 Task: Send an email with the signature Devin Parker with the subject 'Quarterly report' and the message 'I would like to request a meeting to discuss this issue further.' from softage.1@softage.net to softage.2@softage.net,  softage.1@softage.net and softage.3@softage.net with CC to softage.4@softage.net with an attached document Vendor_agreement.pdf
Action: Key pressed n
Screenshot: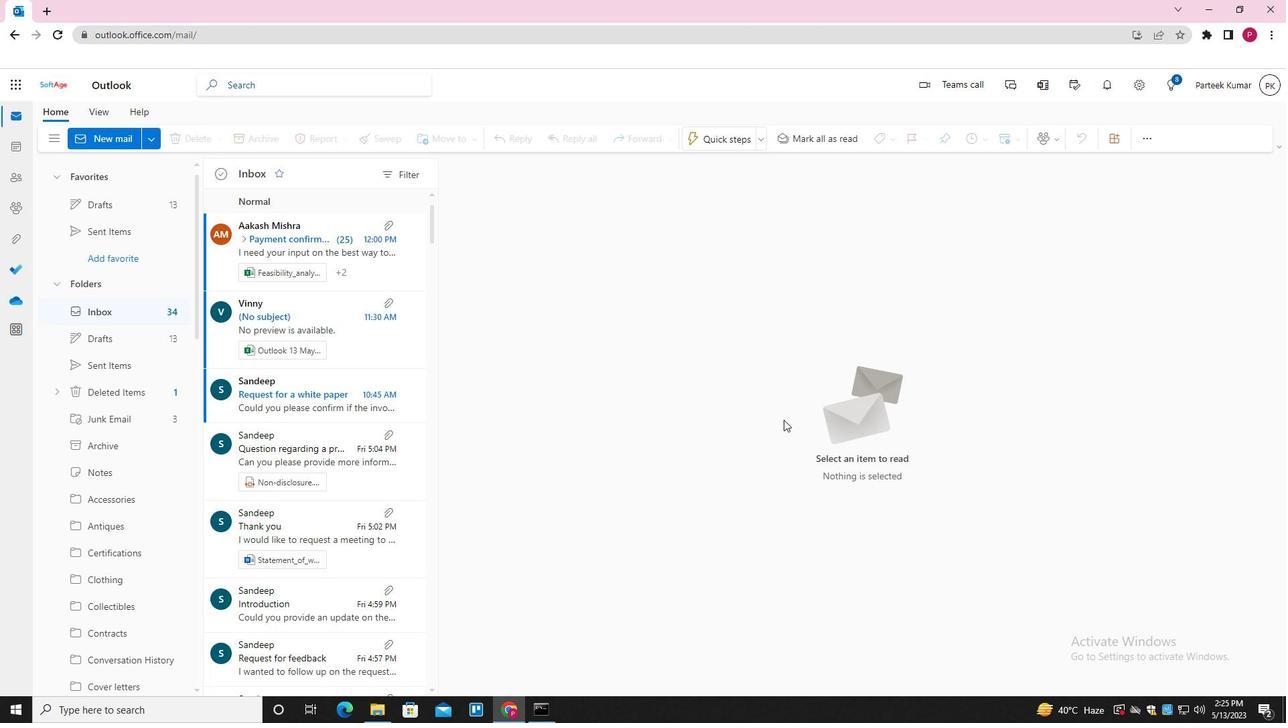 
Action: Mouse moved to (900, 142)
Screenshot: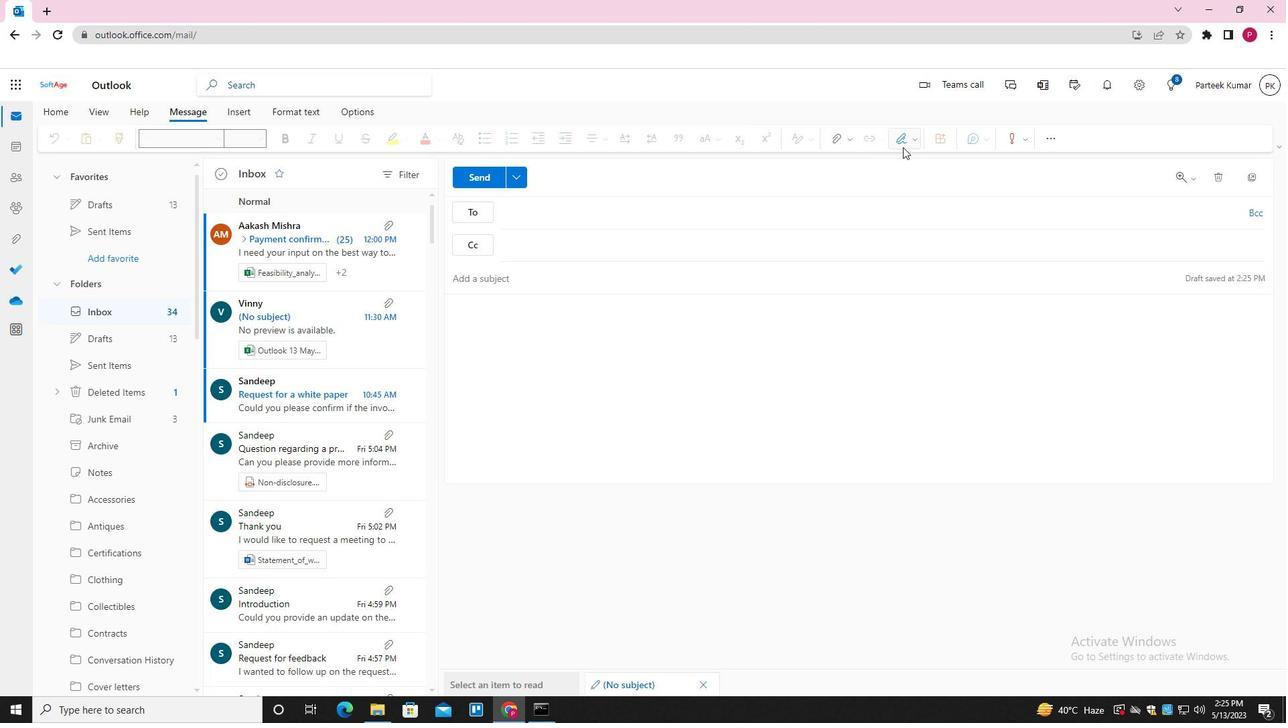 
Action: Mouse pressed left at (900, 142)
Screenshot: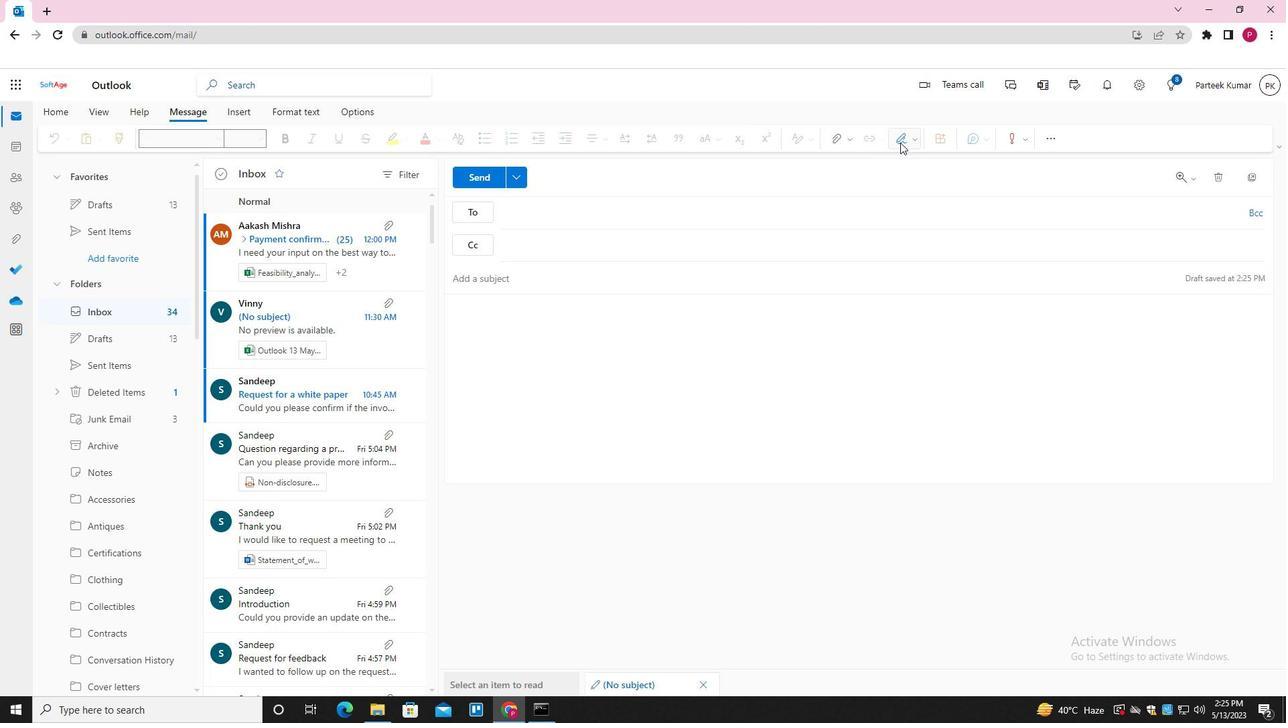 
Action: Mouse moved to (881, 194)
Screenshot: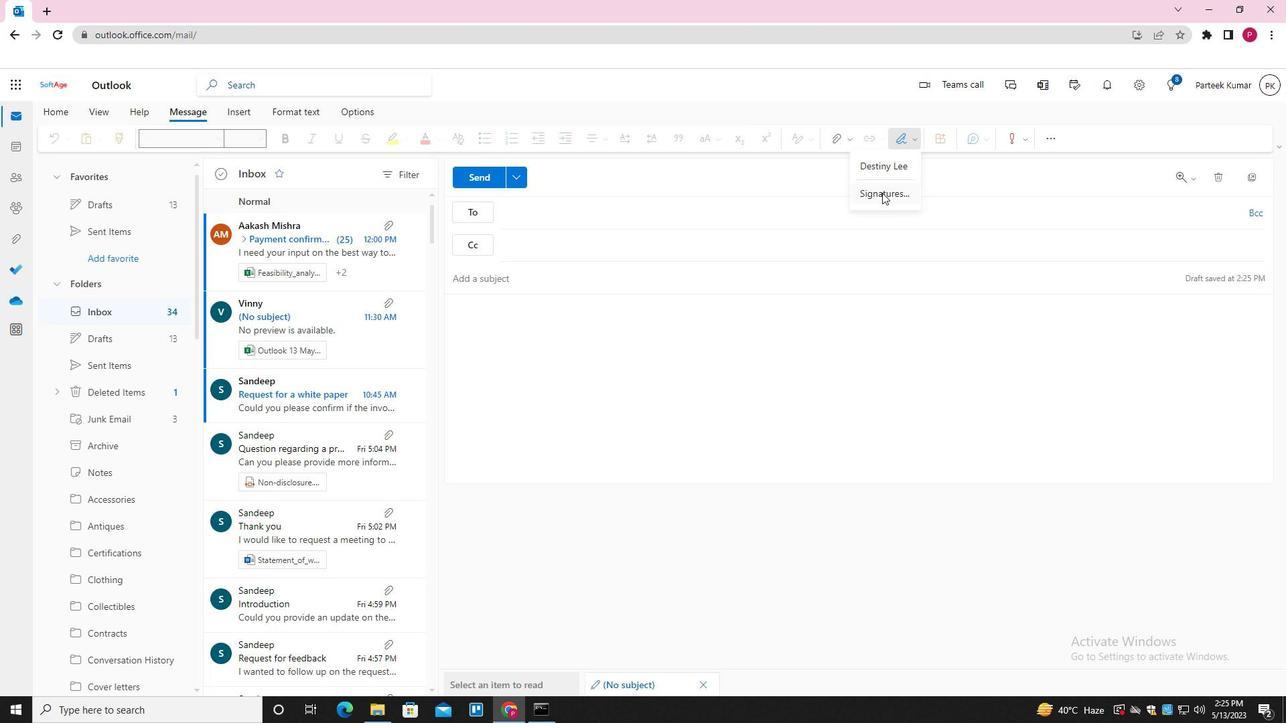
Action: Mouse pressed left at (881, 194)
Screenshot: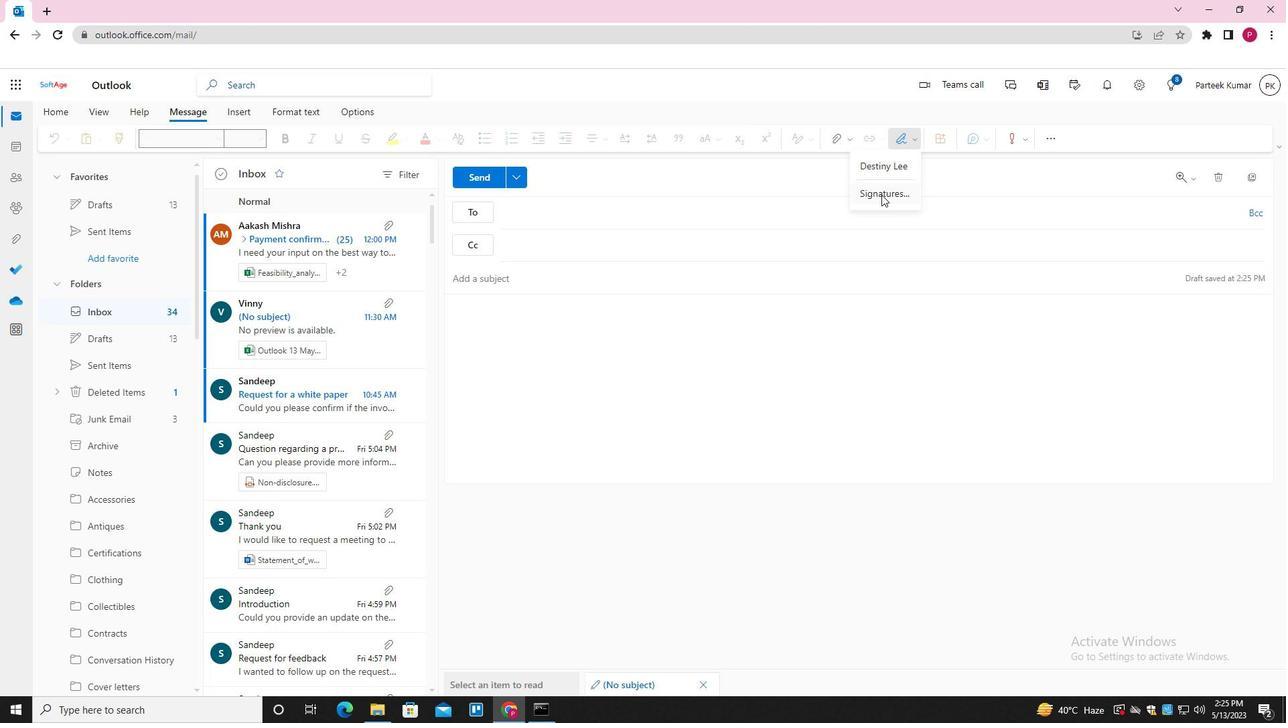 
Action: Mouse moved to (903, 246)
Screenshot: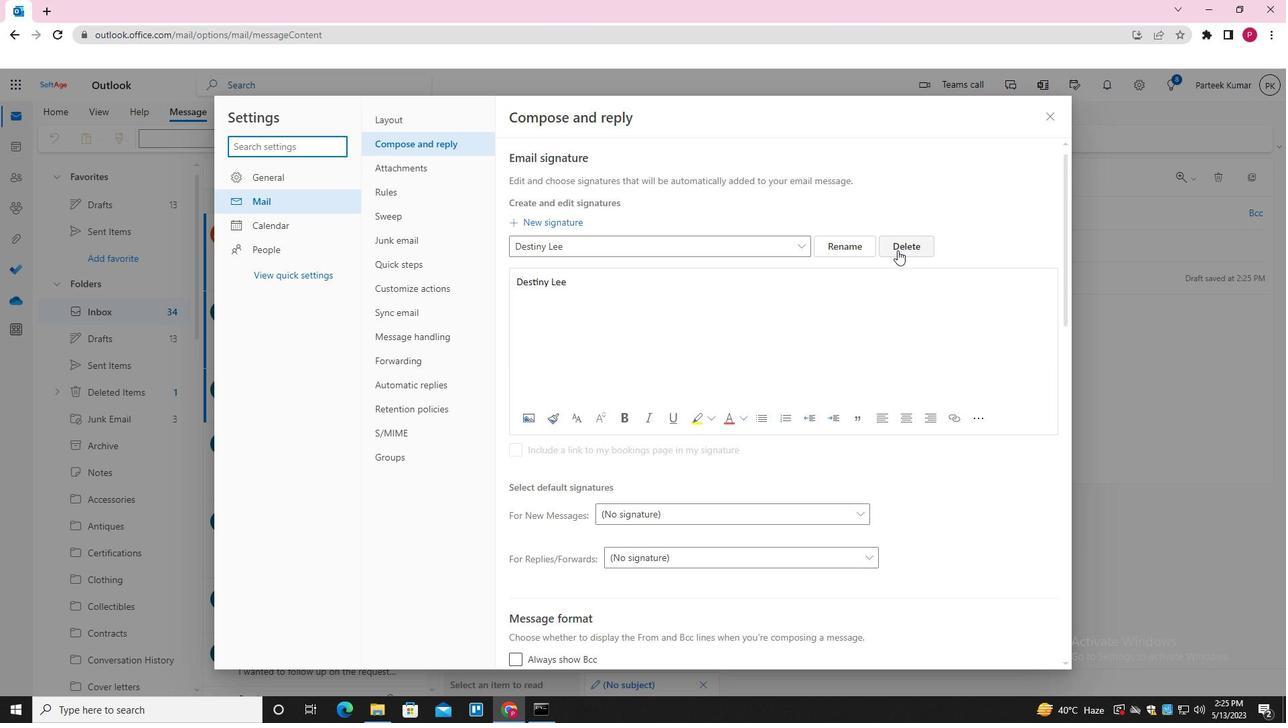 
Action: Mouse pressed left at (903, 246)
Screenshot: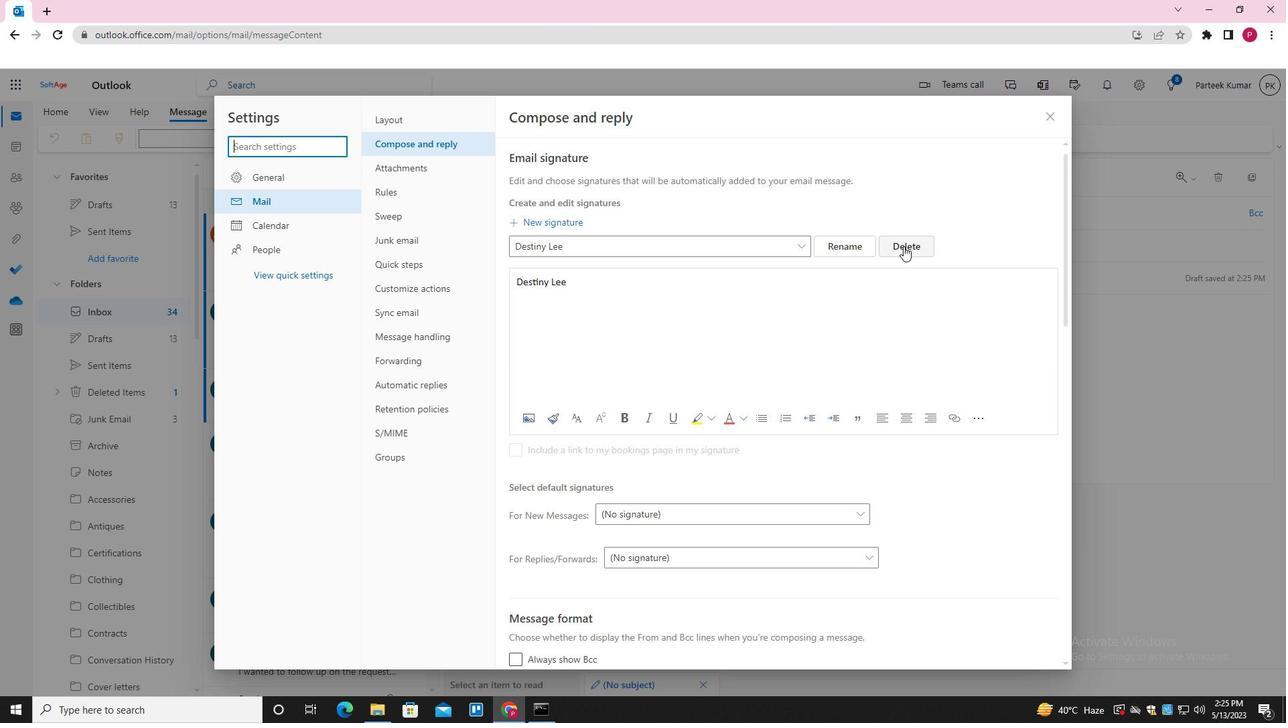 
Action: Mouse moved to (826, 239)
Screenshot: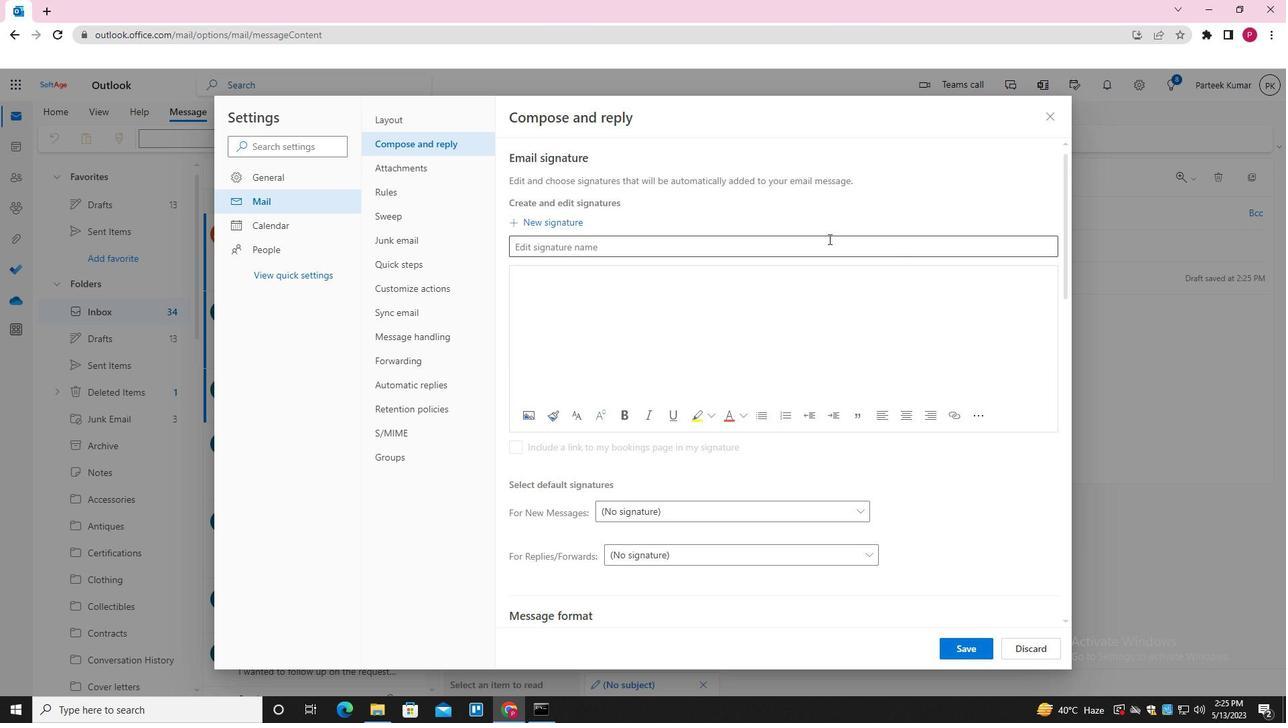 
Action: Mouse pressed left at (826, 239)
Screenshot: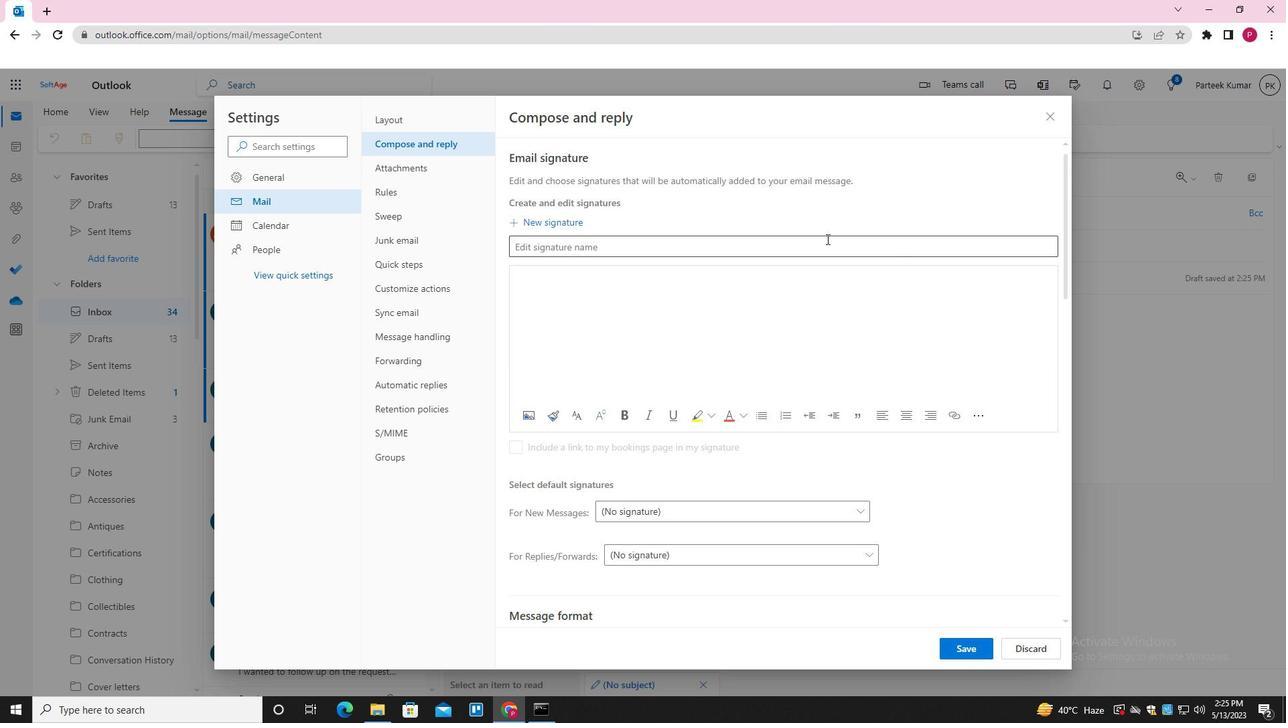 
Action: Key pressed <Key.shift>DEVIN<Key.space><Key.shift>PARKER<Key.tab><Key.shift>DEVIN<Key.space><Key.shift_r>PARKER
Screenshot: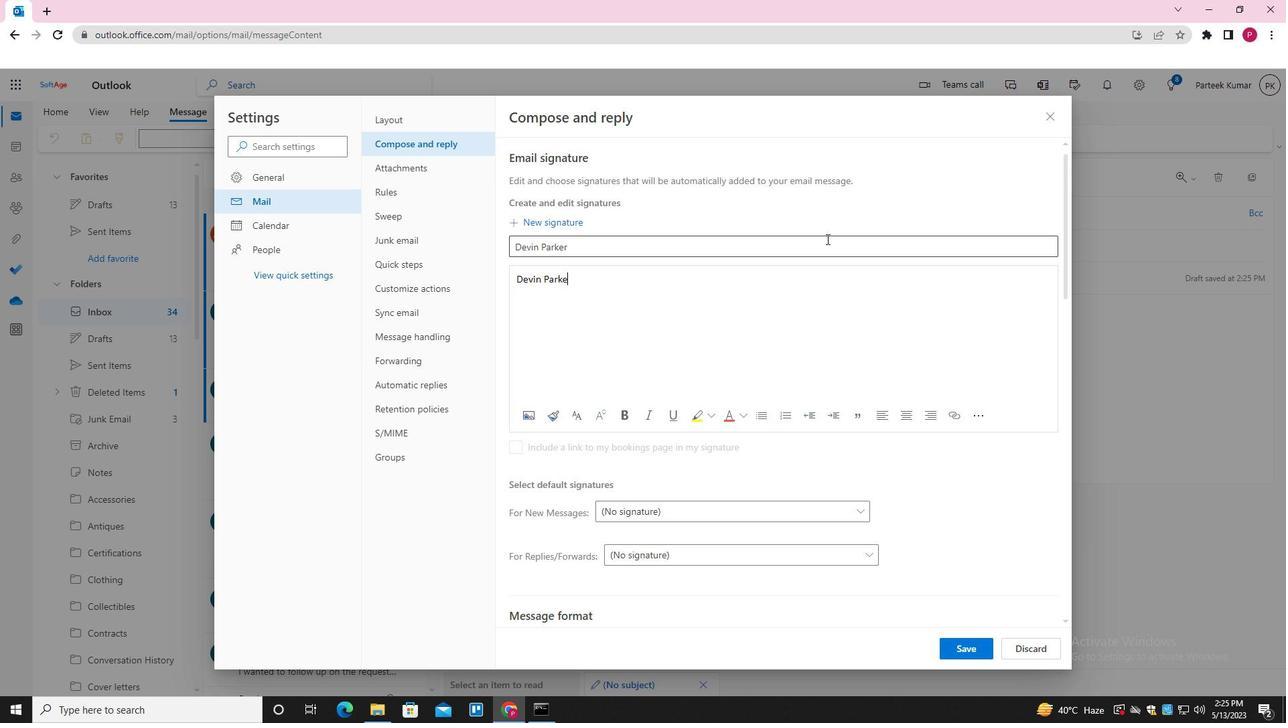 
Action: Mouse moved to (968, 652)
Screenshot: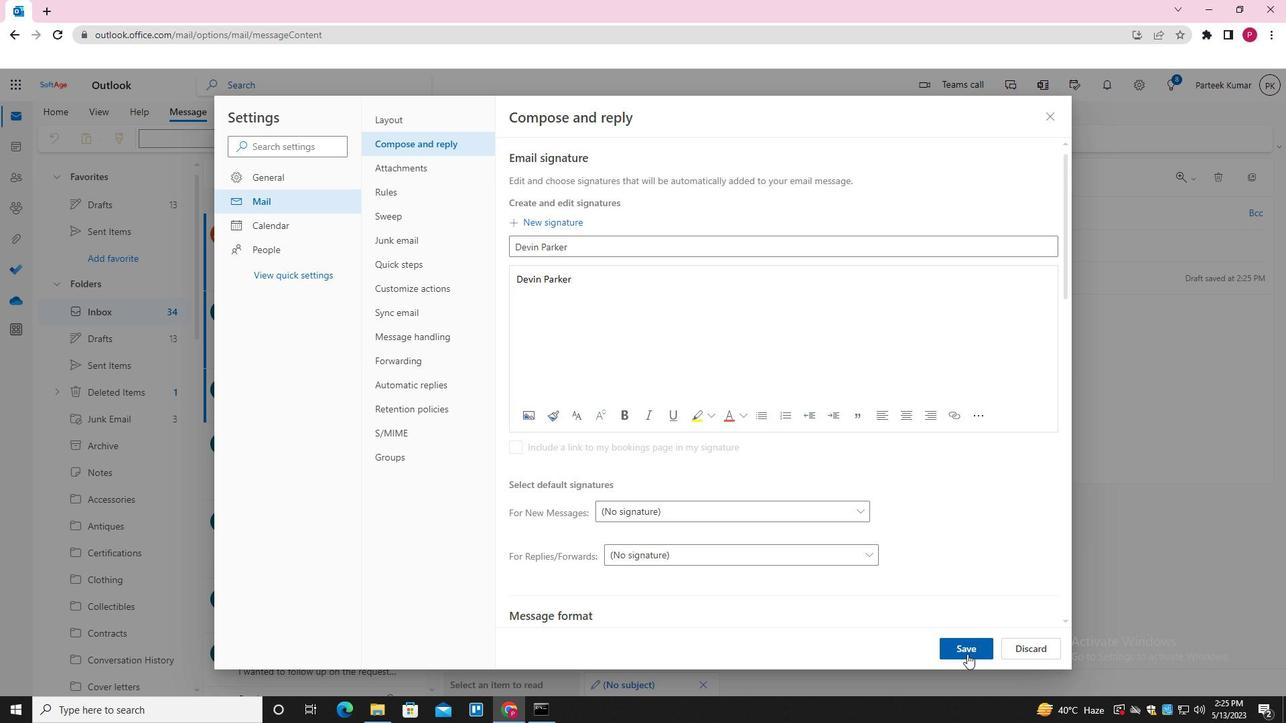 
Action: Mouse pressed left at (968, 652)
Screenshot: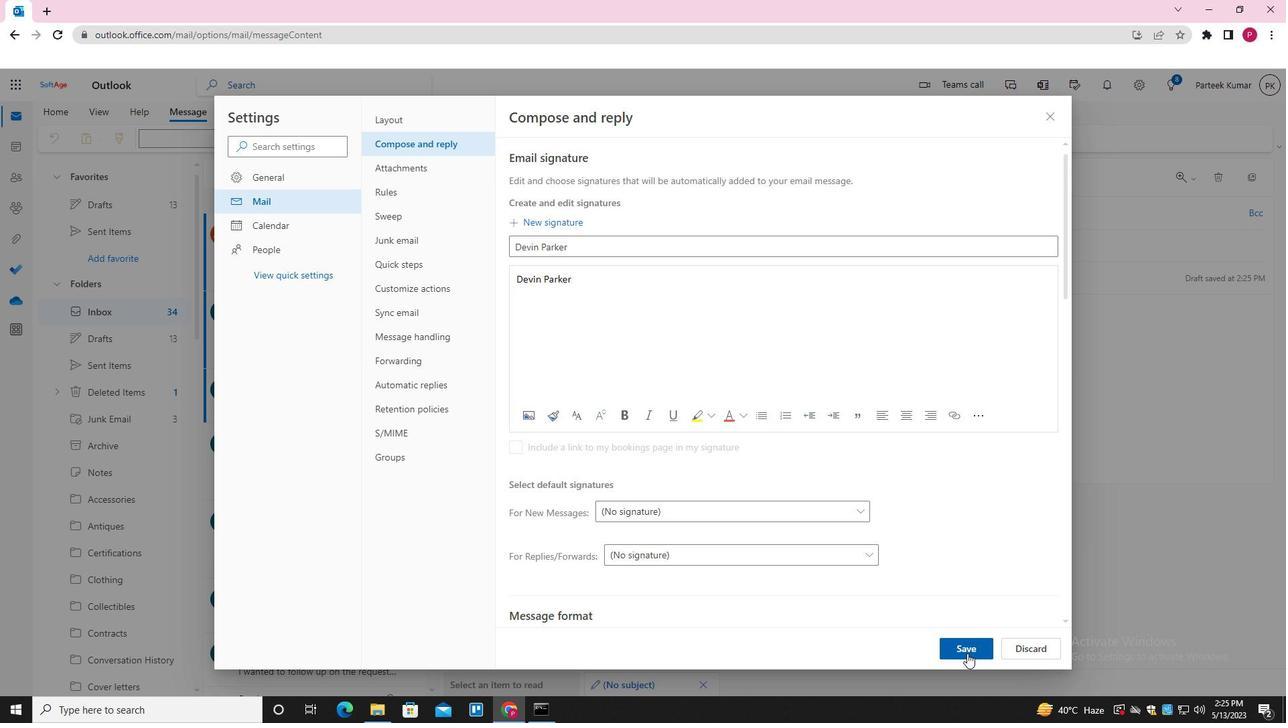 
Action: Mouse moved to (1046, 119)
Screenshot: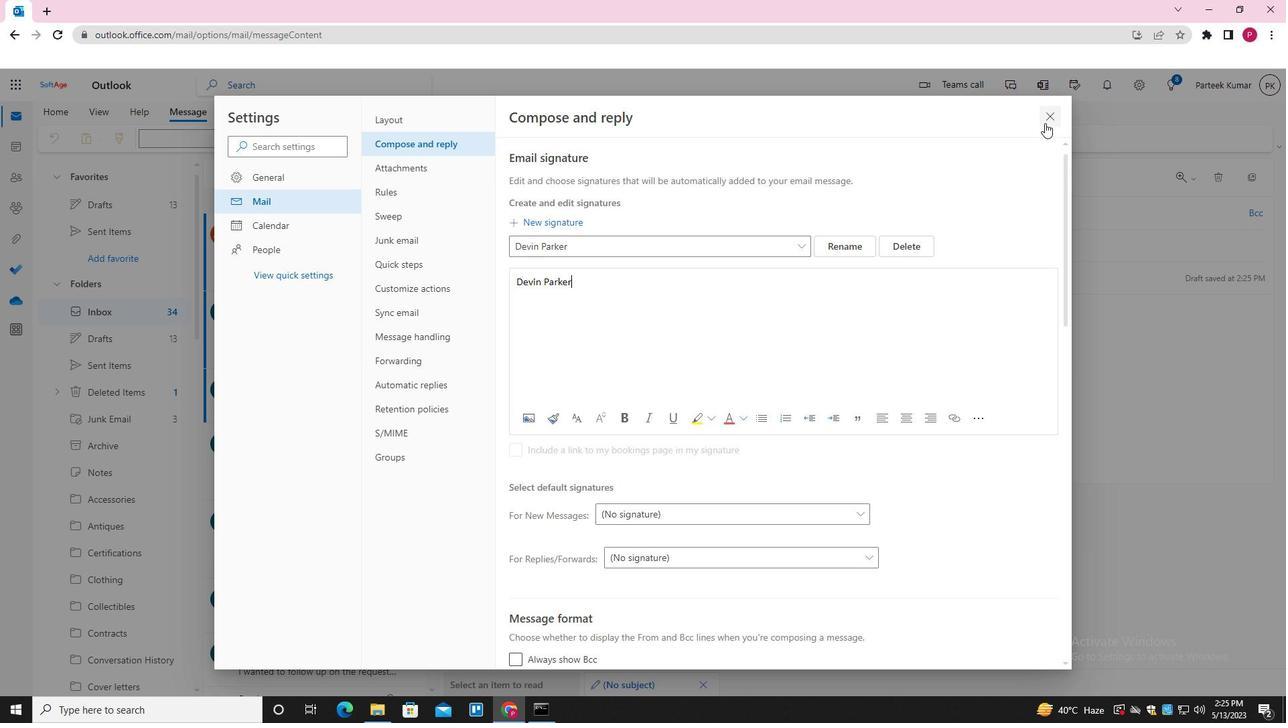 
Action: Mouse pressed left at (1046, 119)
Screenshot: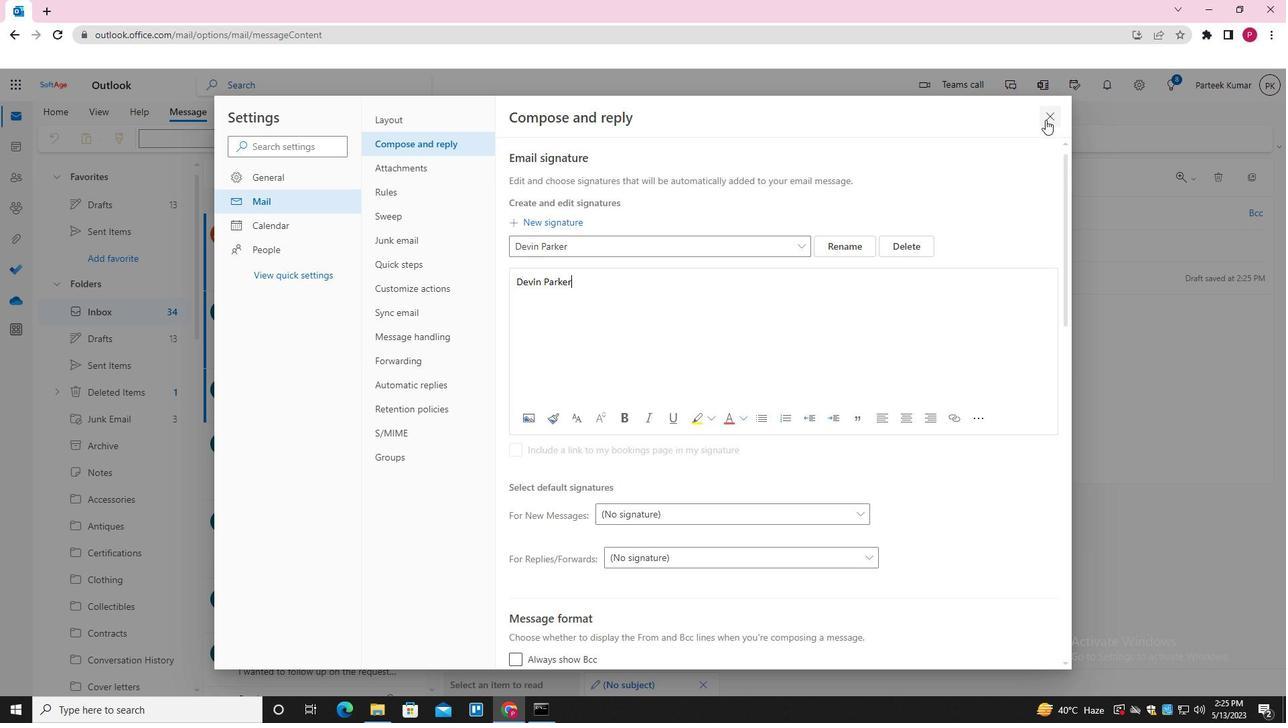 
Action: Mouse moved to (903, 142)
Screenshot: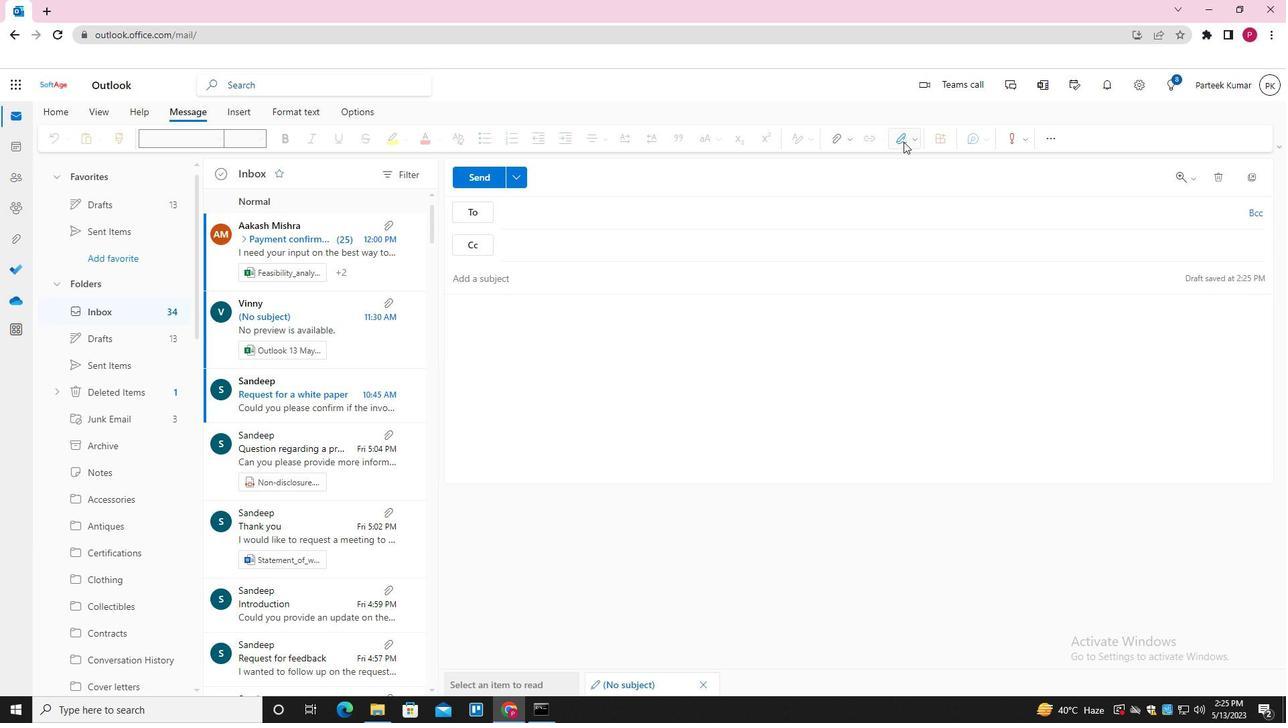 
Action: Mouse pressed left at (903, 142)
Screenshot: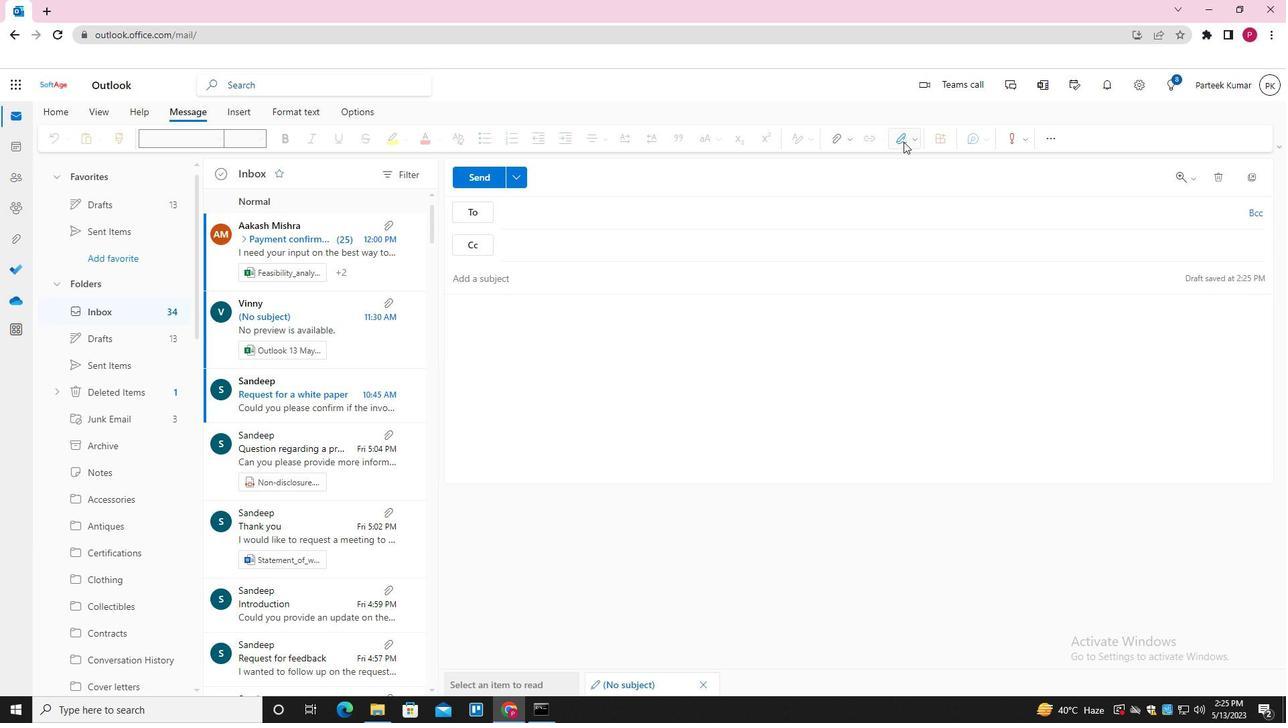 
Action: Mouse moved to (887, 166)
Screenshot: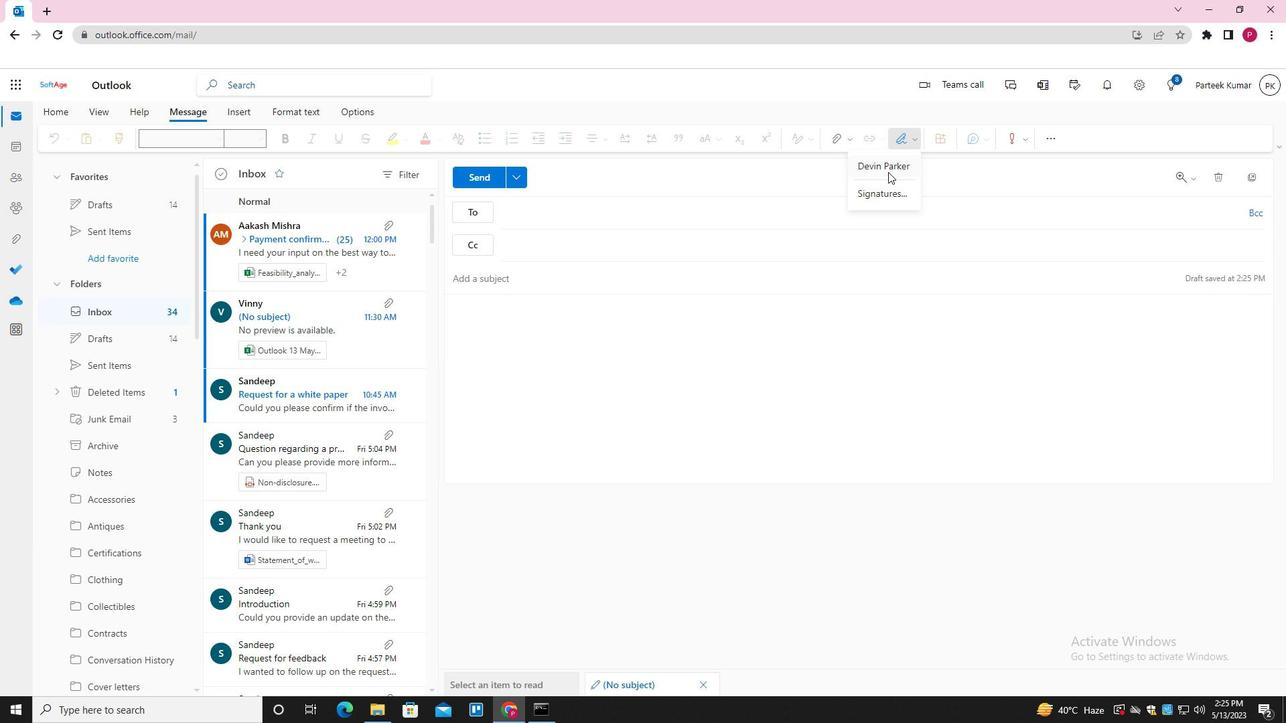 
Action: Mouse pressed left at (887, 166)
Screenshot: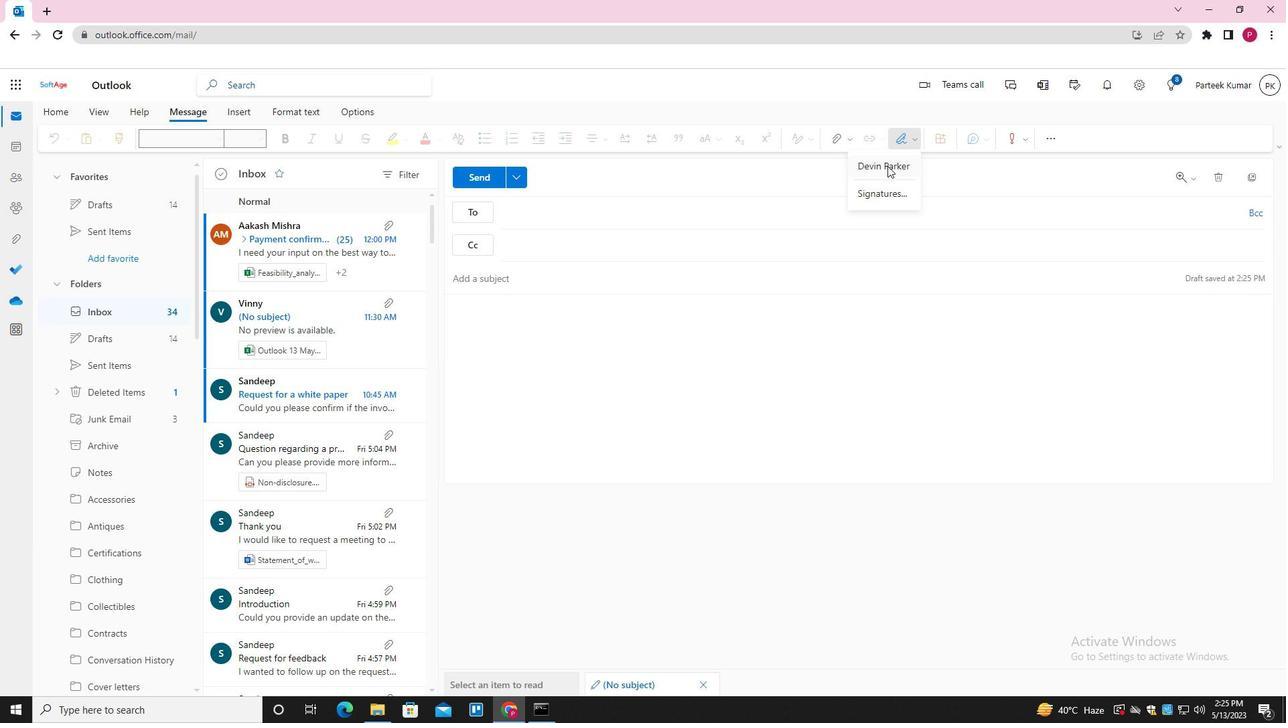 
Action: Mouse moved to (635, 273)
Screenshot: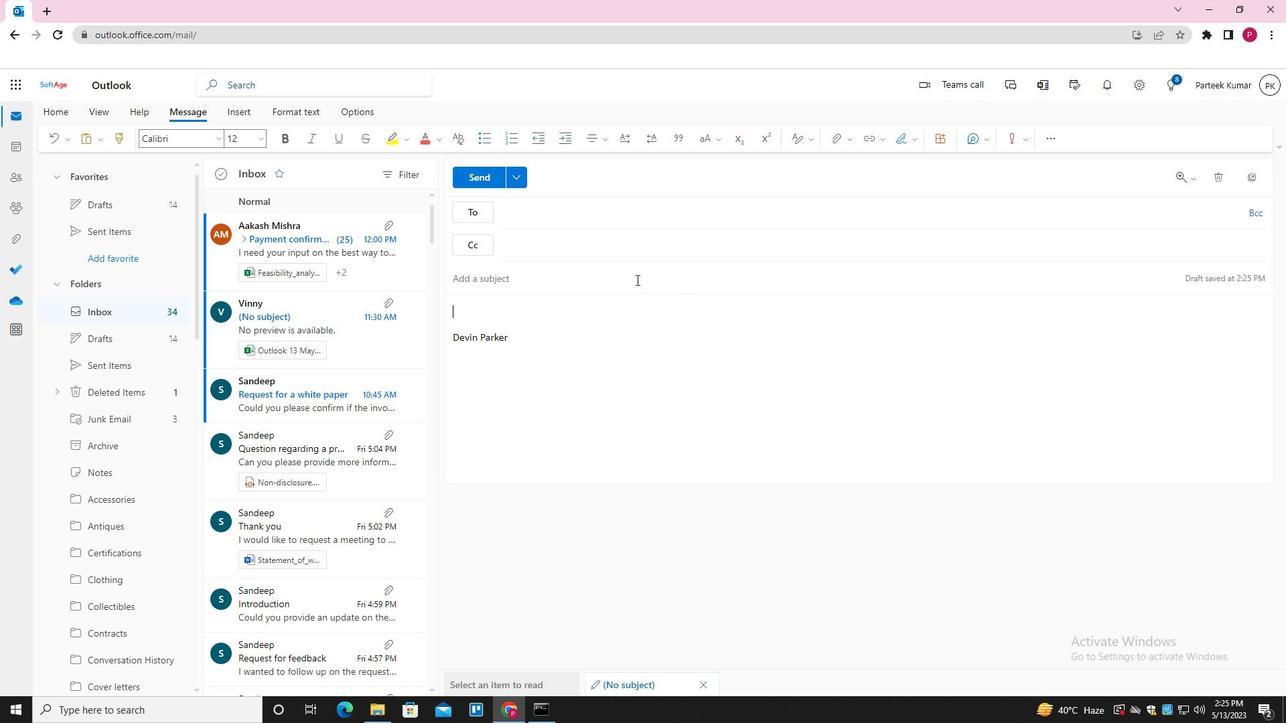 
Action: Mouse pressed left at (635, 273)
Screenshot: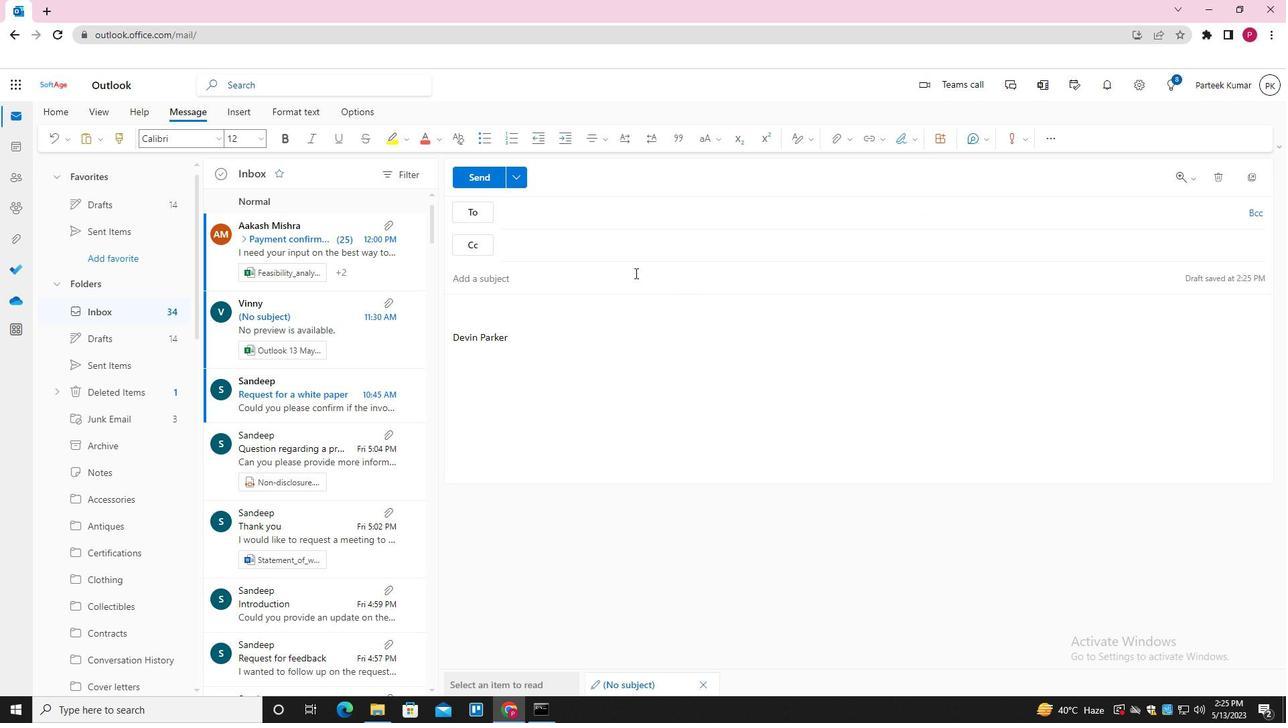 
Action: Mouse moved to (651, 253)
Screenshot: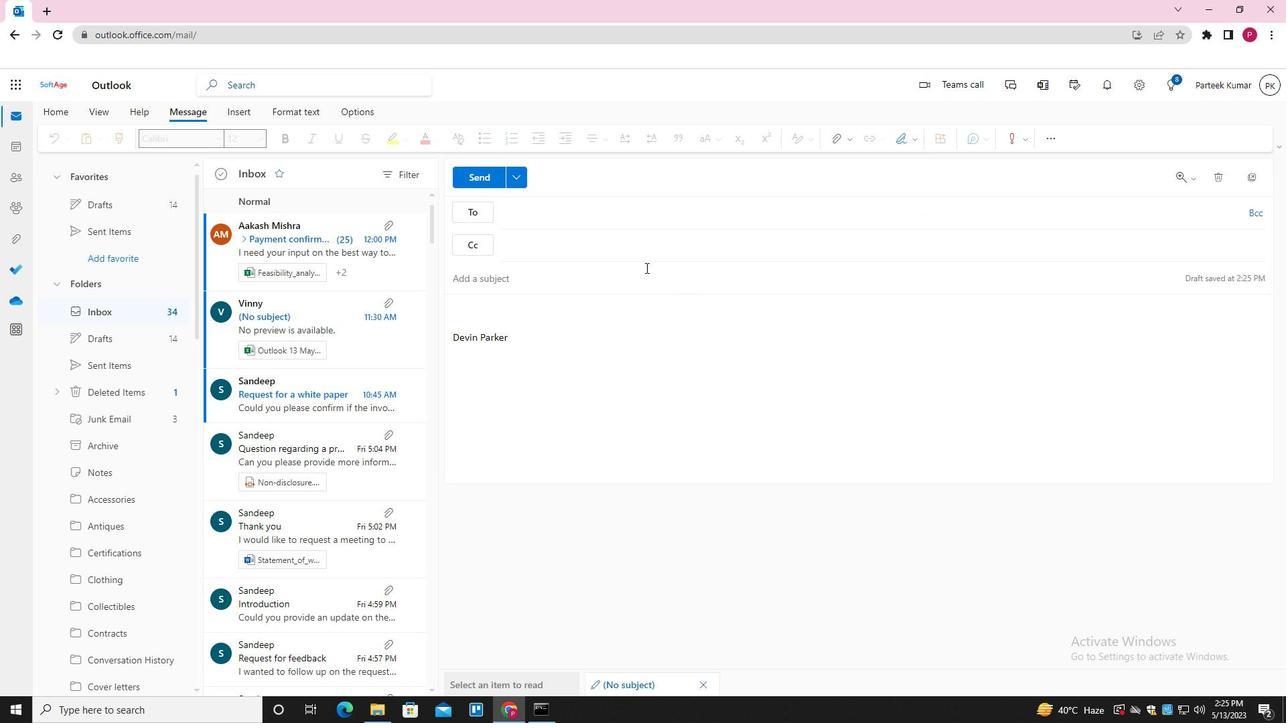 
Action: Key pressed <Key.shift>QUARTERLY<Key.space>REPORT
Screenshot: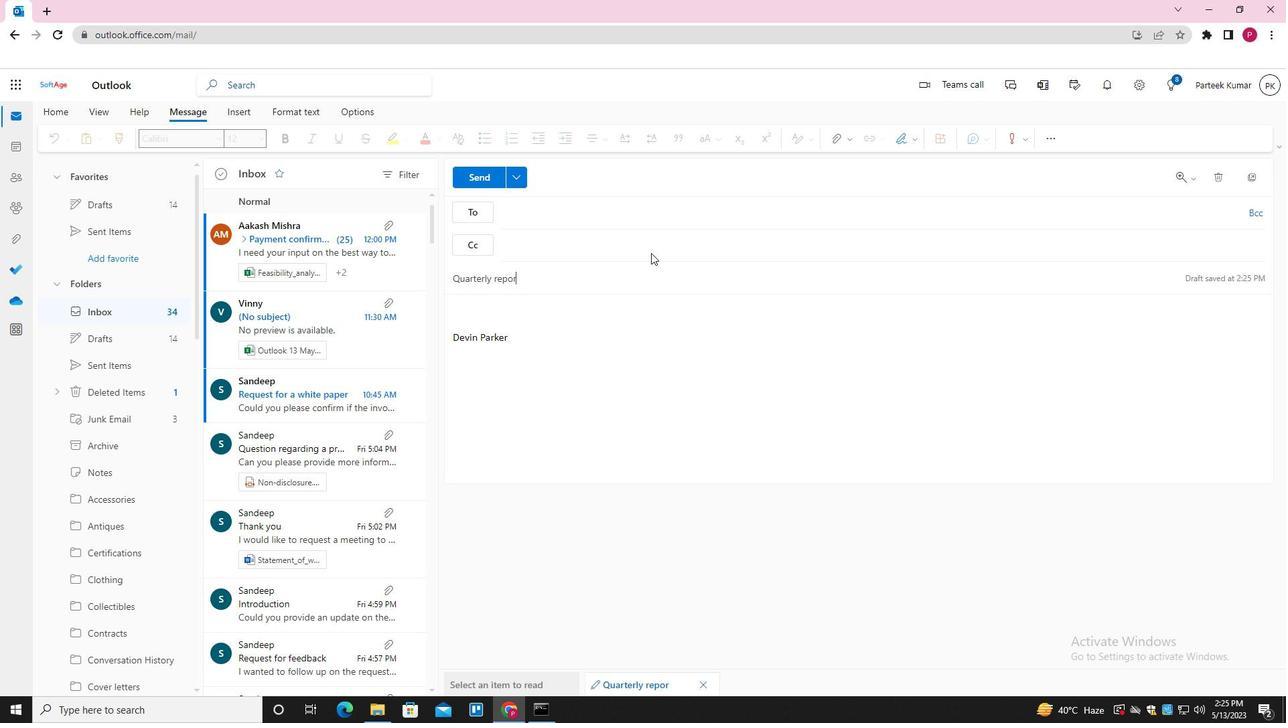 
Action: Mouse moved to (755, 282)
Screenshot: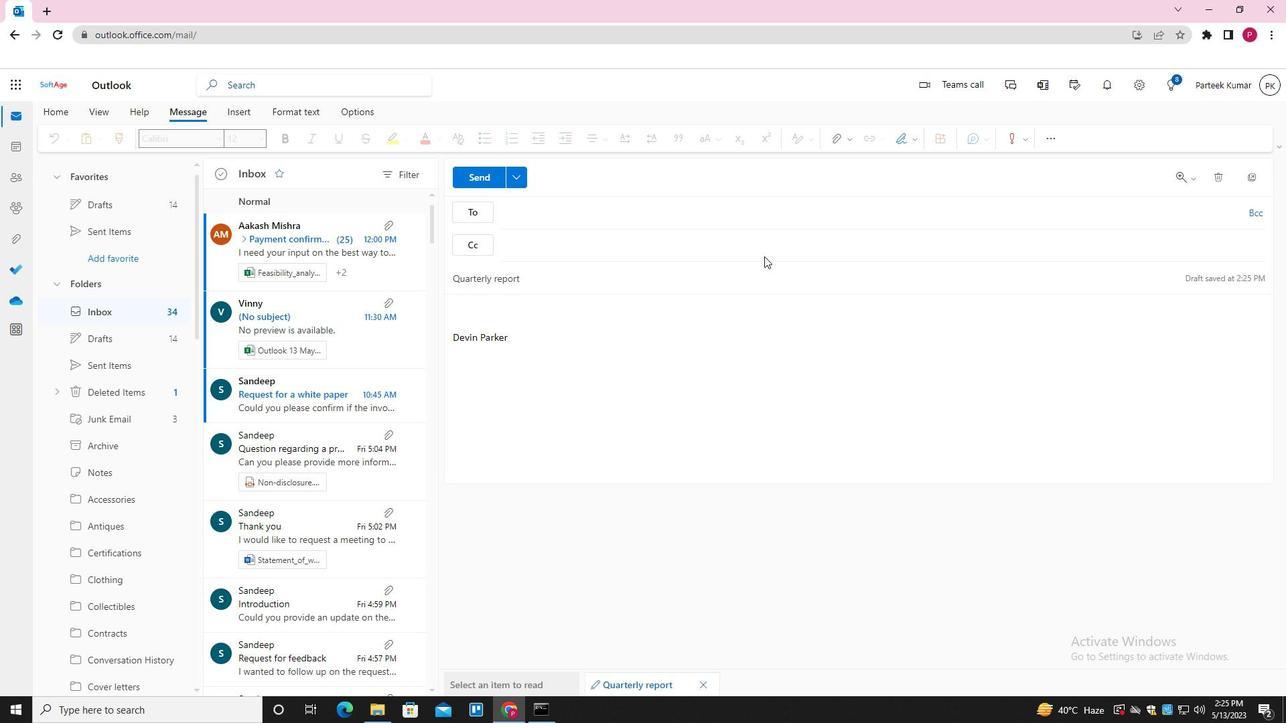 
Action: Key pressed <Key.tab><Key.shift_r>I<Key.space>WOULD<Key.space>LIKE<Key.space>TO<Key.space>REQUEST<Key.space>A<Key.space>MEETING<Key.space>TO<Key.space>DISCUSS<Key.space>THIS<Key.space>ISSUE<Key.space>FURTHER
Screenshot: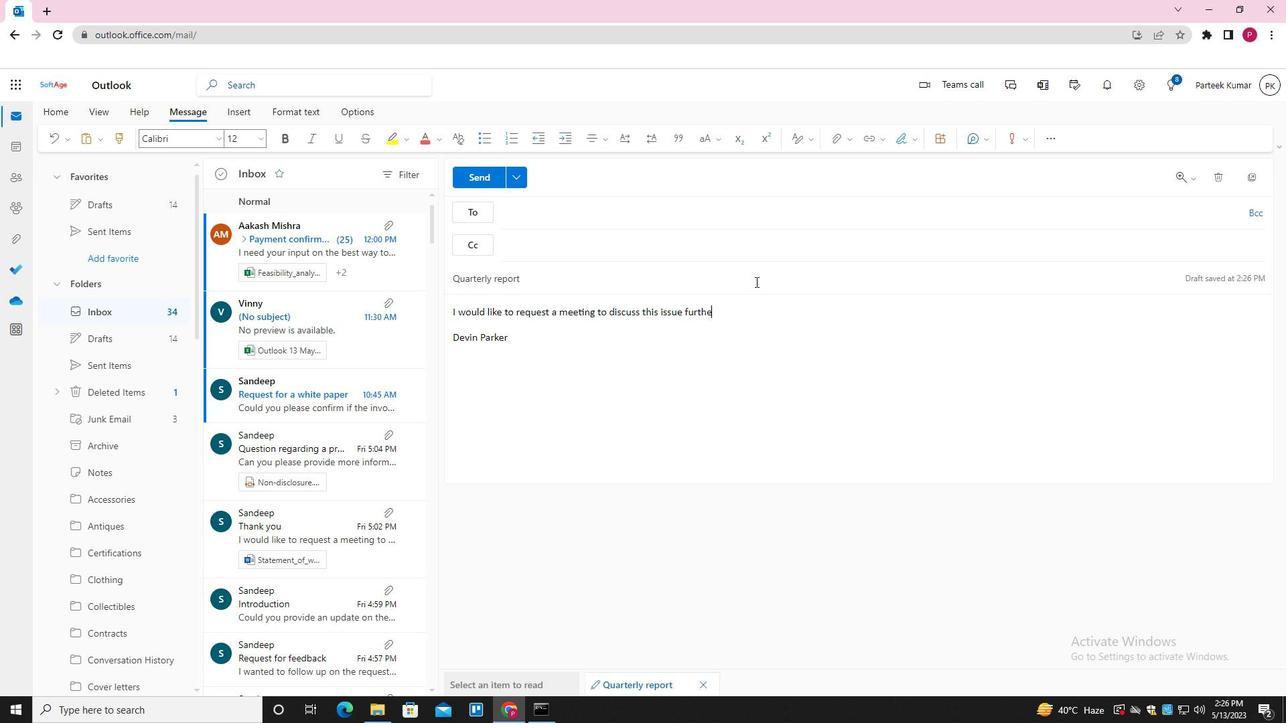 
Action: Mouse moved to (612, 210)
Screenshot: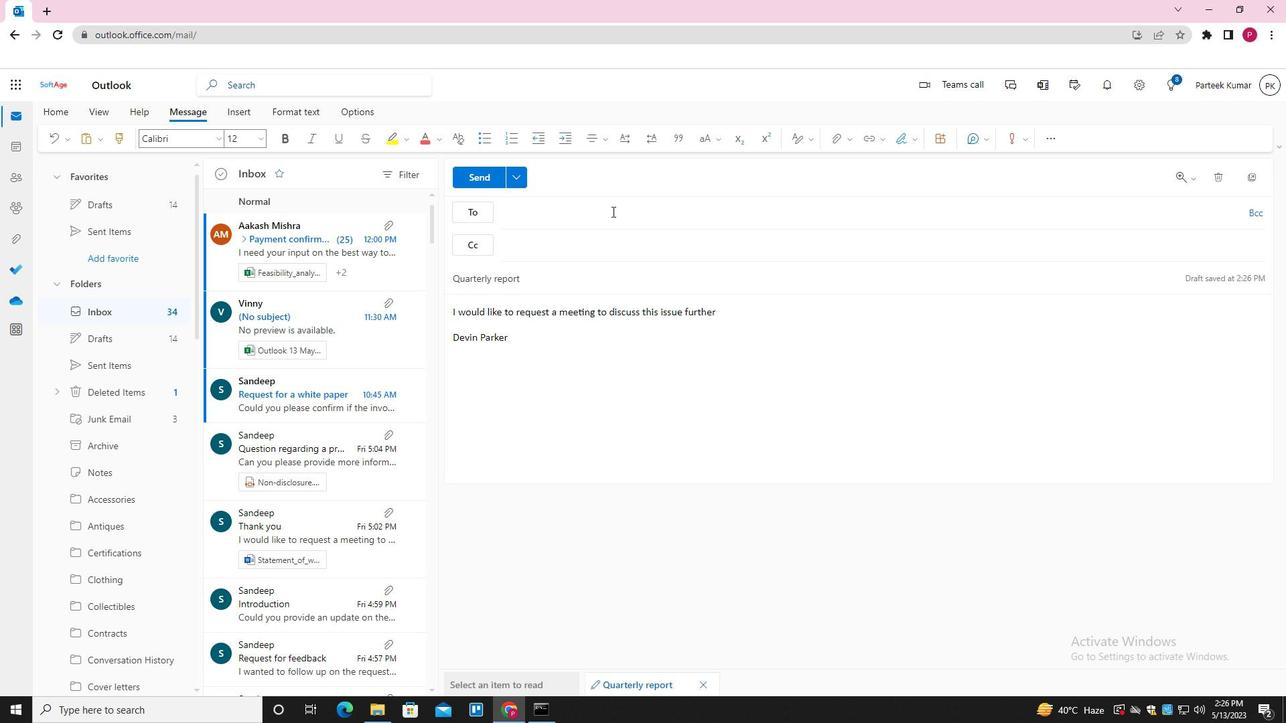 
Action: Mouse pressed left at (612, 210)
Screenshot: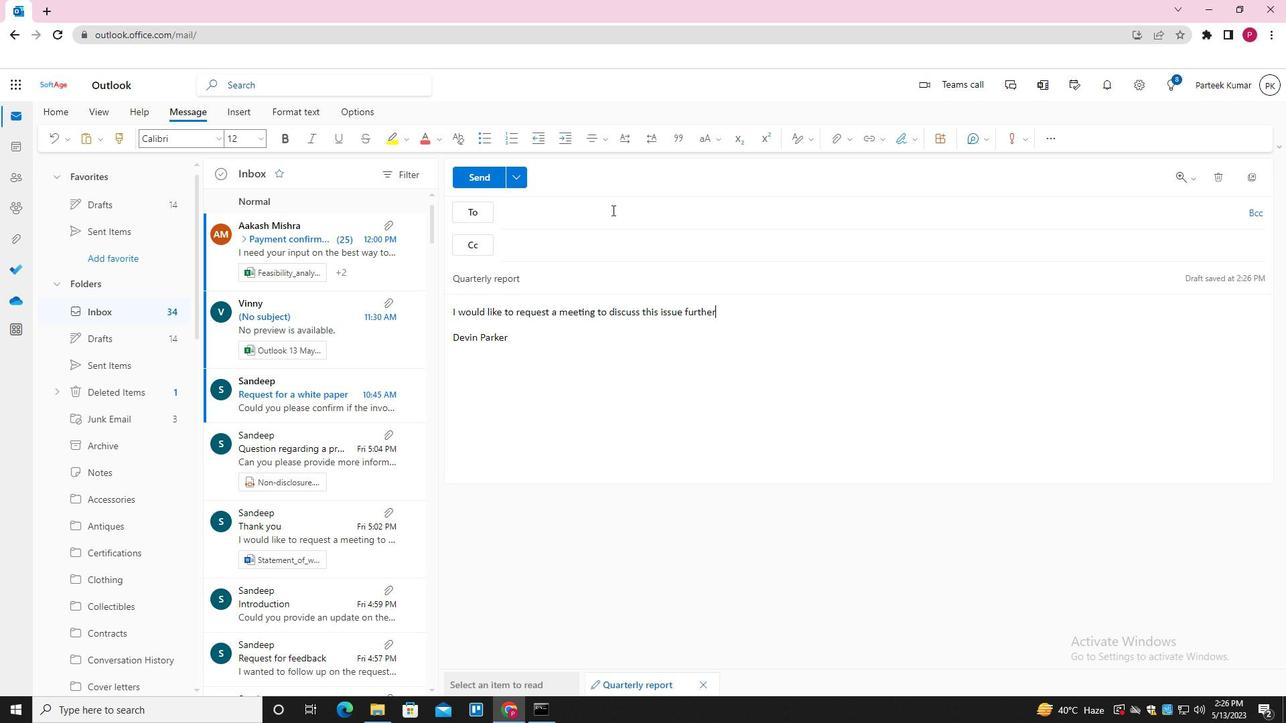 
Action: Key pressed SOFTAGE.2<Key.shift>@SOG<Key.backspace>FTAGE.NET<Key.enter>SOFTAGE.1<Key.shift>@SOFTAGE,<Key.backspace>SOFTAGE.1<Key.shift>@SOFTAGE.NET<Key.enter>SOFTAGE.3<Key.shift>@SOFTAGE.NET<Key.enter><Key.tab>SOFTAGE.4<Key.shift>@SOFTAGE.NET<Key.enter>
Screenshot: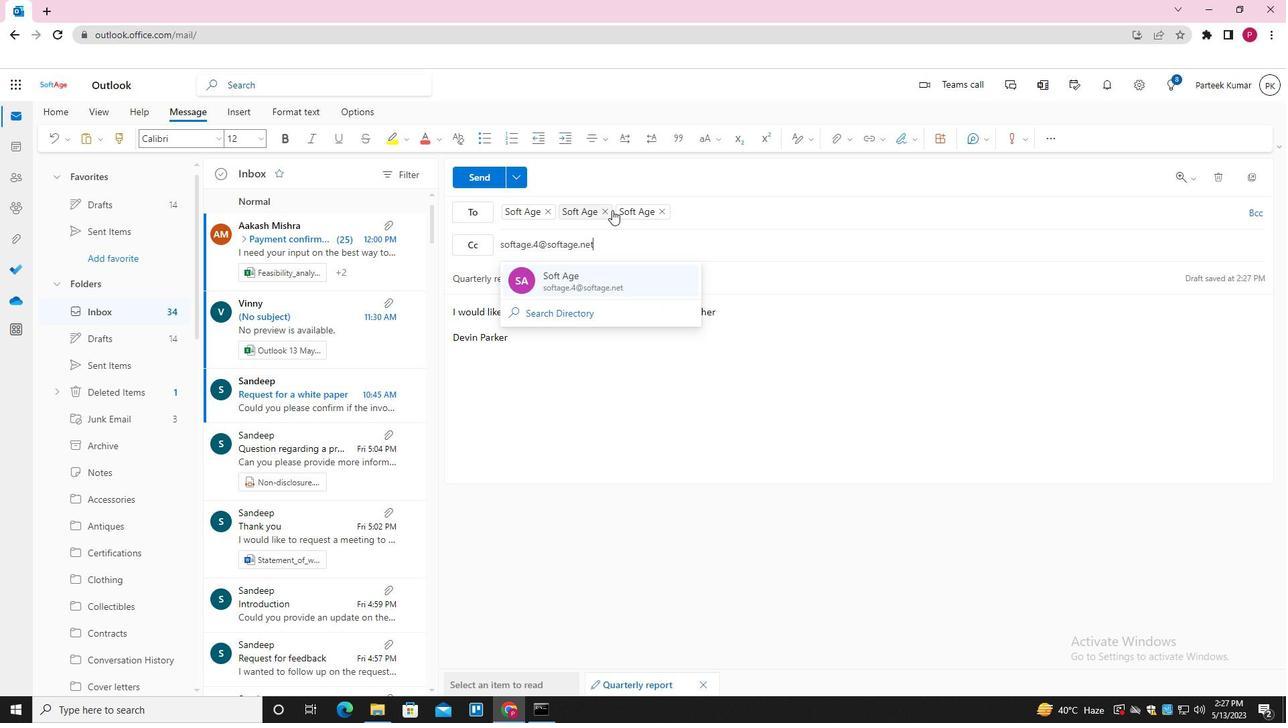 
Action: Mouse moved to (835, 132)
Screenshot: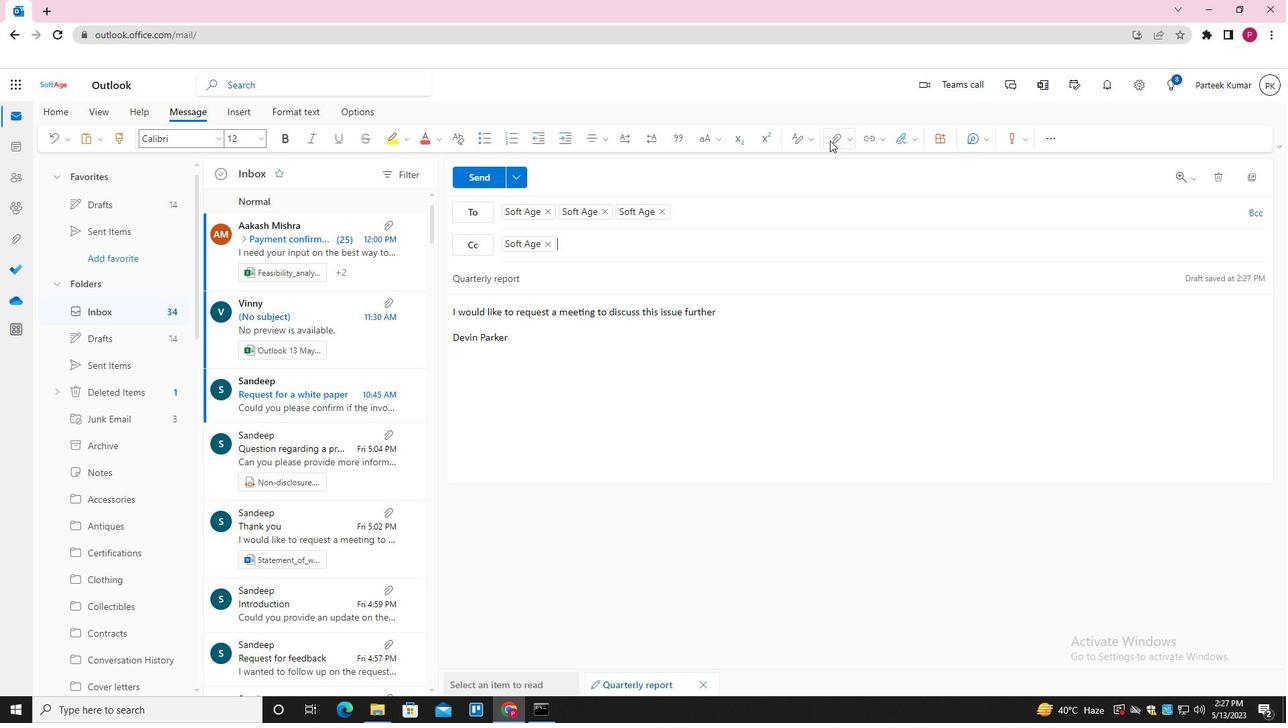 
Action: Mouse pressed left at (835, 132)
Screenshot: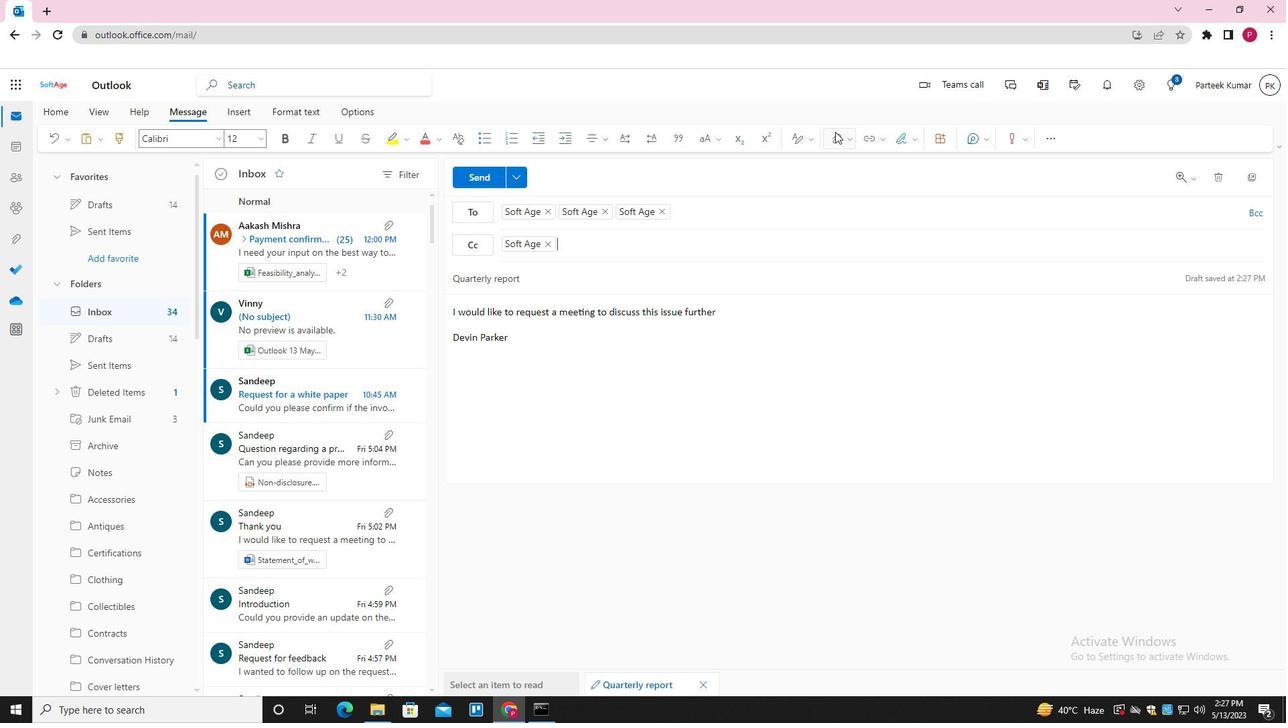 
Action: Mouse moved to (809, 162)
Screenshot: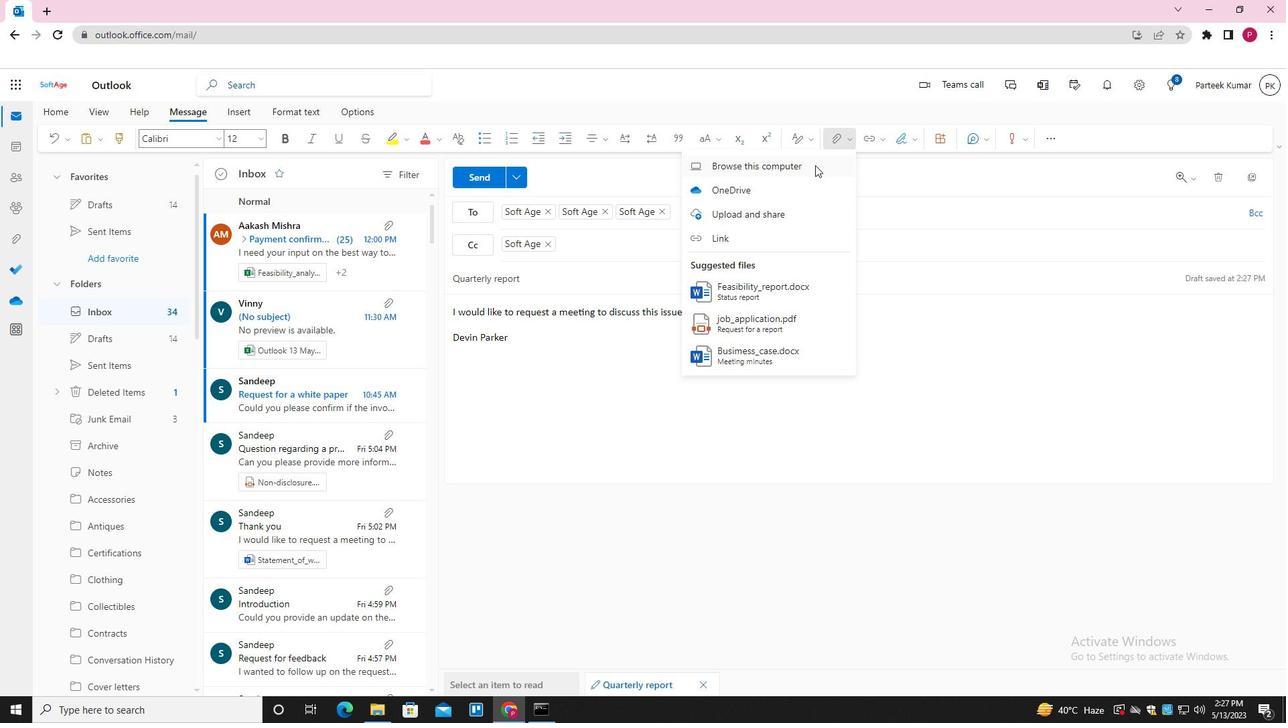 
Action: Mouse pressed left at (809, 162)
Screenshot: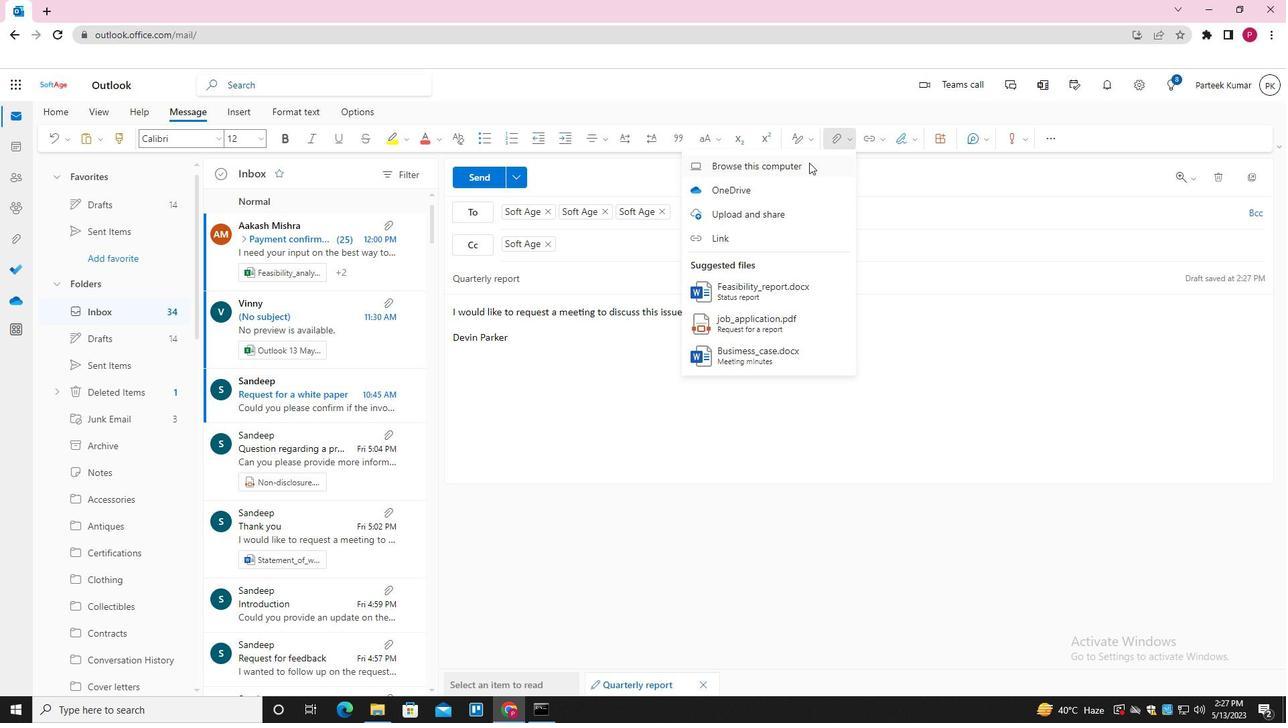 
Action: Mouse moved to (288, 108)
Screenshot: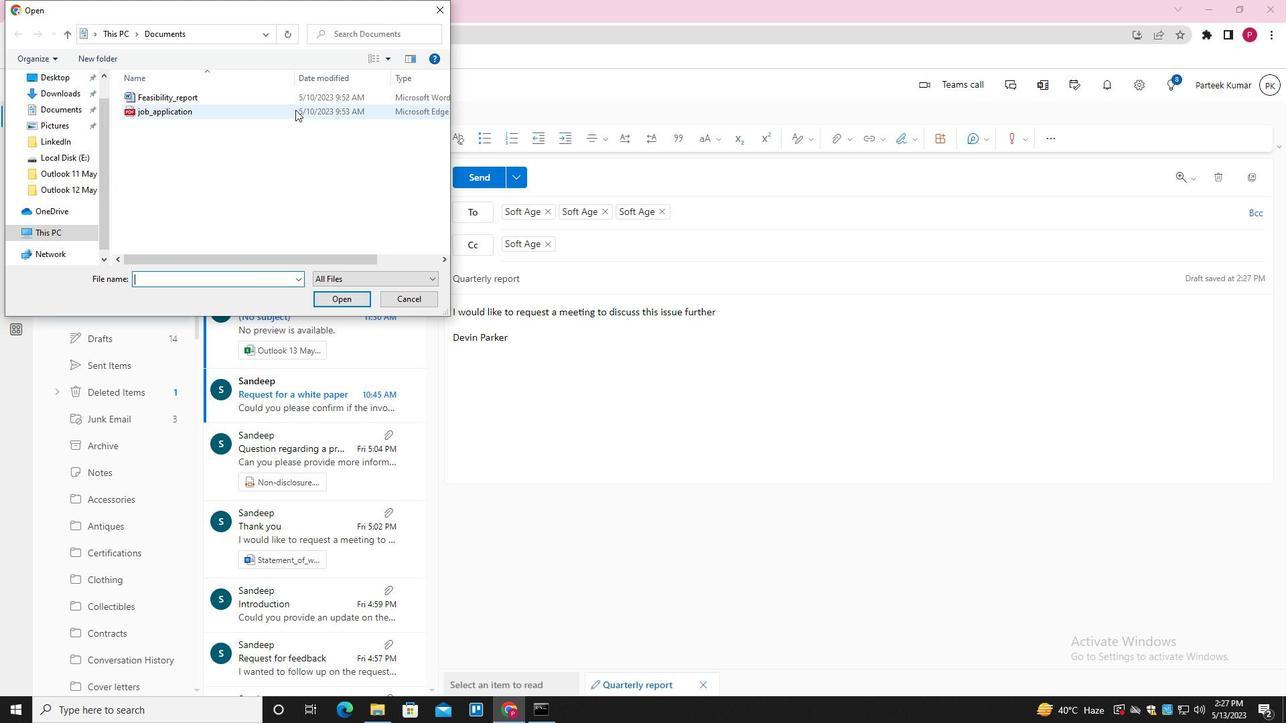 
Action: Mouse pressed left at (288, 108)
Screenshot: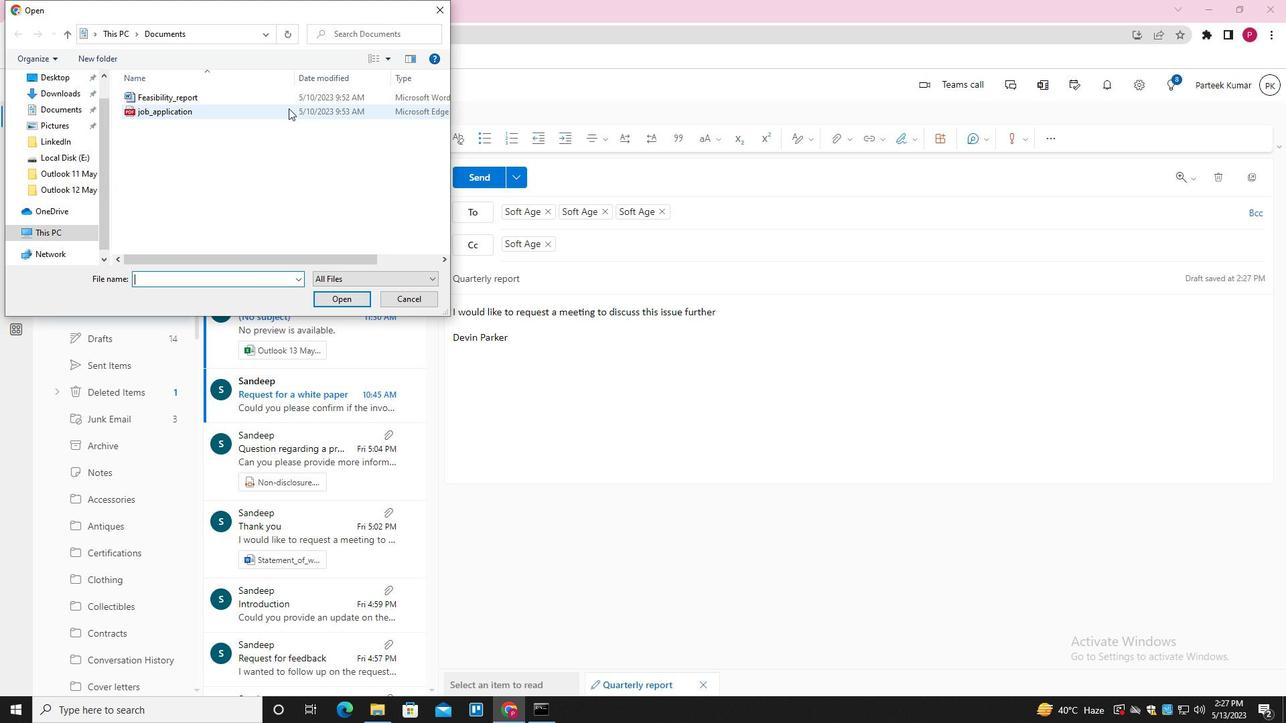 
Action: Key pressed <Key.f2><Key.shift>VENDOR<Key.shift_r><Key.shift_r><Key.shift_r><Key.shift_r><Key.shift_r><Key.shift_r>_AGREEMENT<Key.enter>
Screenshot: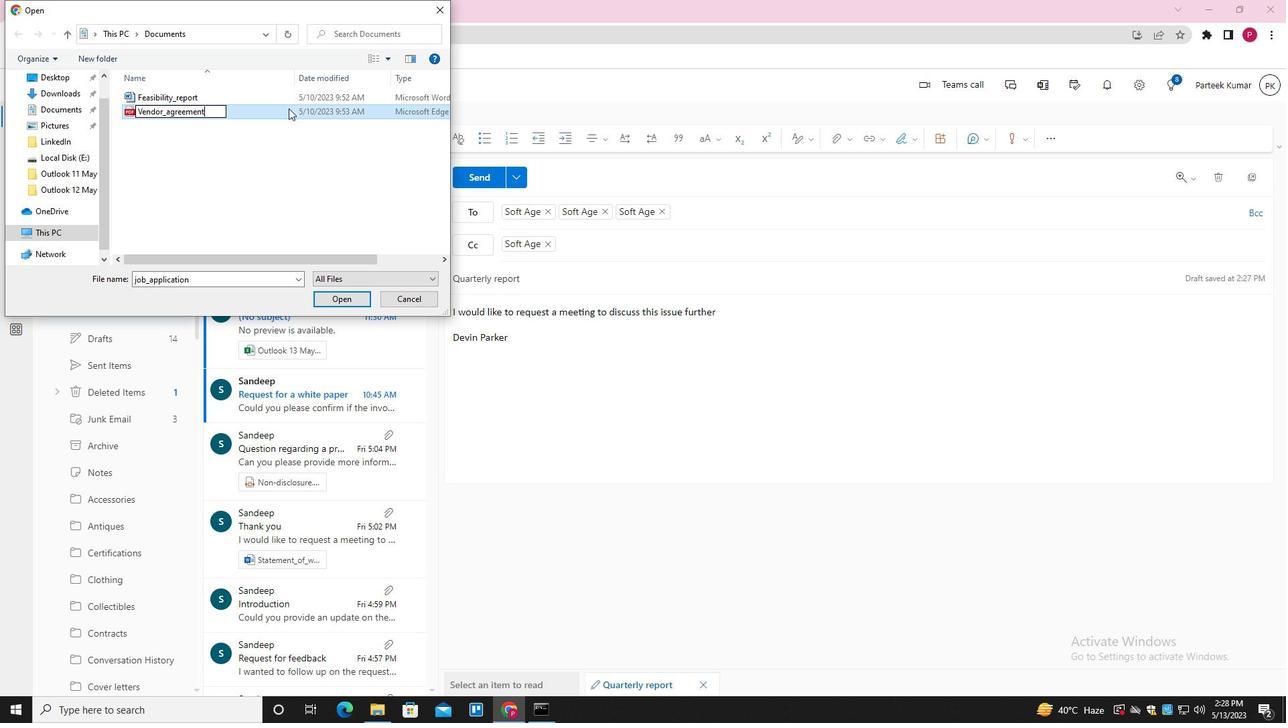 
Action: Mouse pressed left at (288, 108)
Screenshot: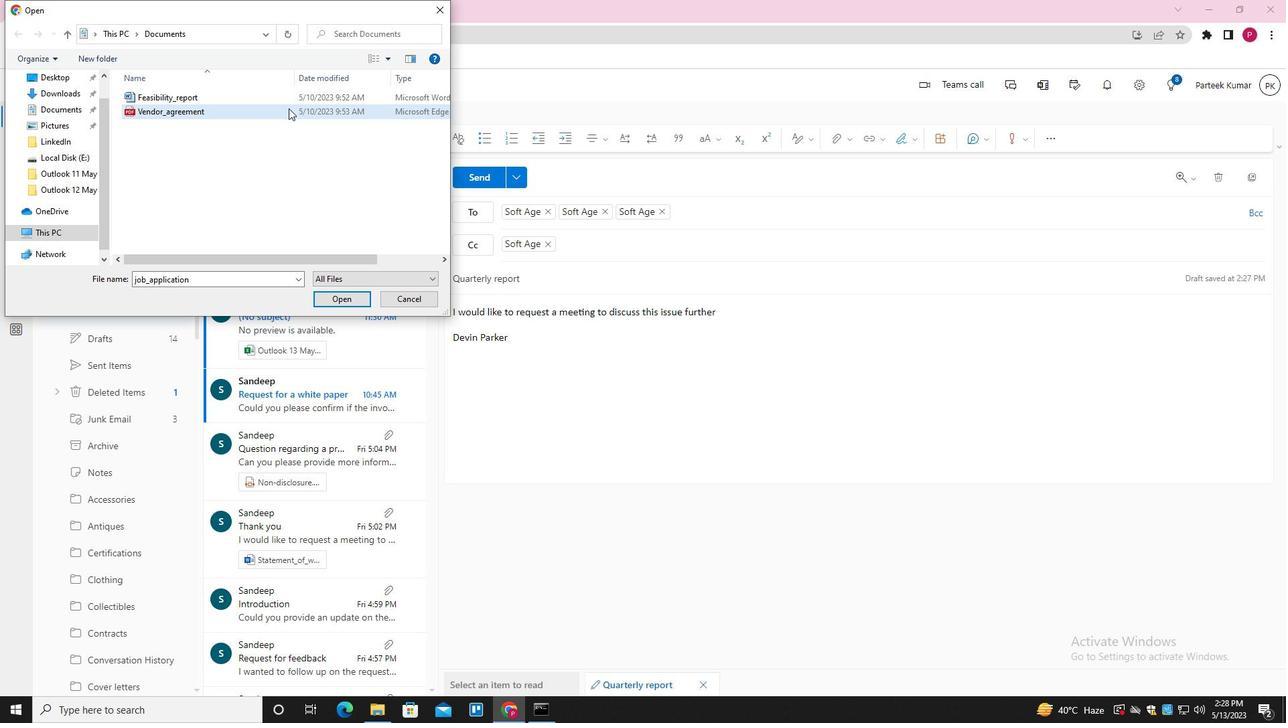 
Action: Mouse moved to (351, 300)
Screenshot: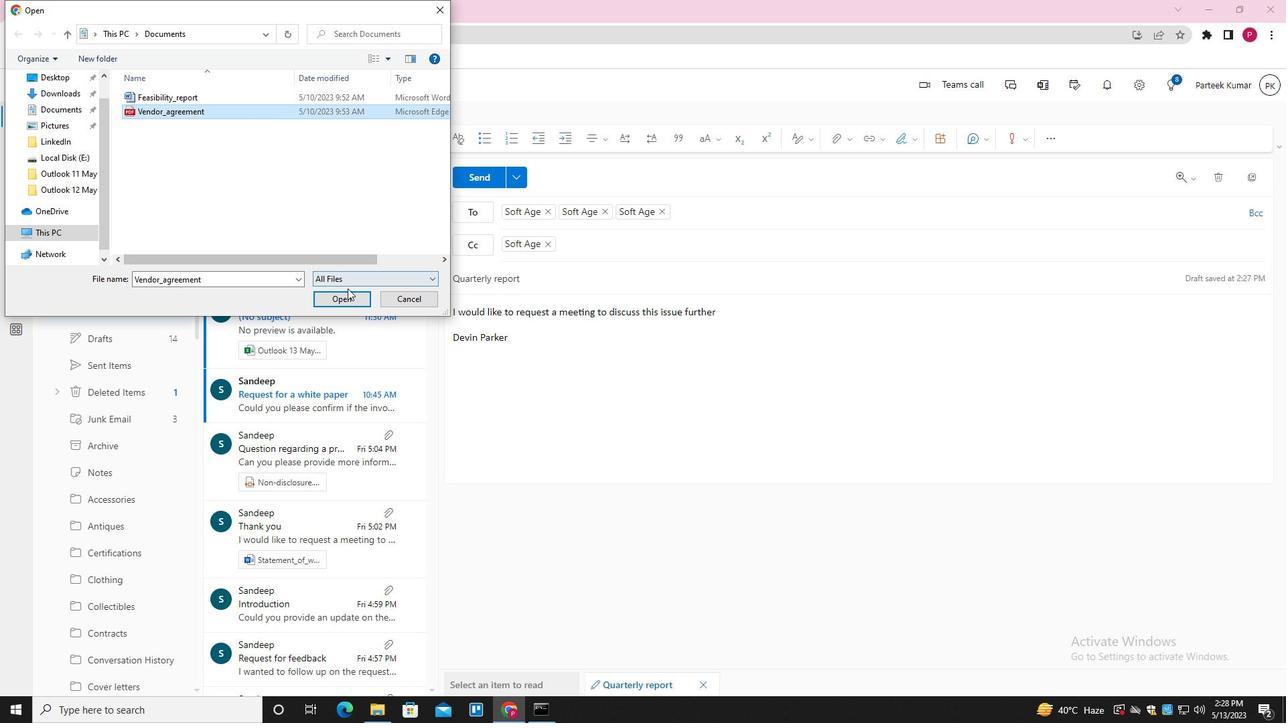 
Action: Mouse pressed left at (351, 300)
Screenshot: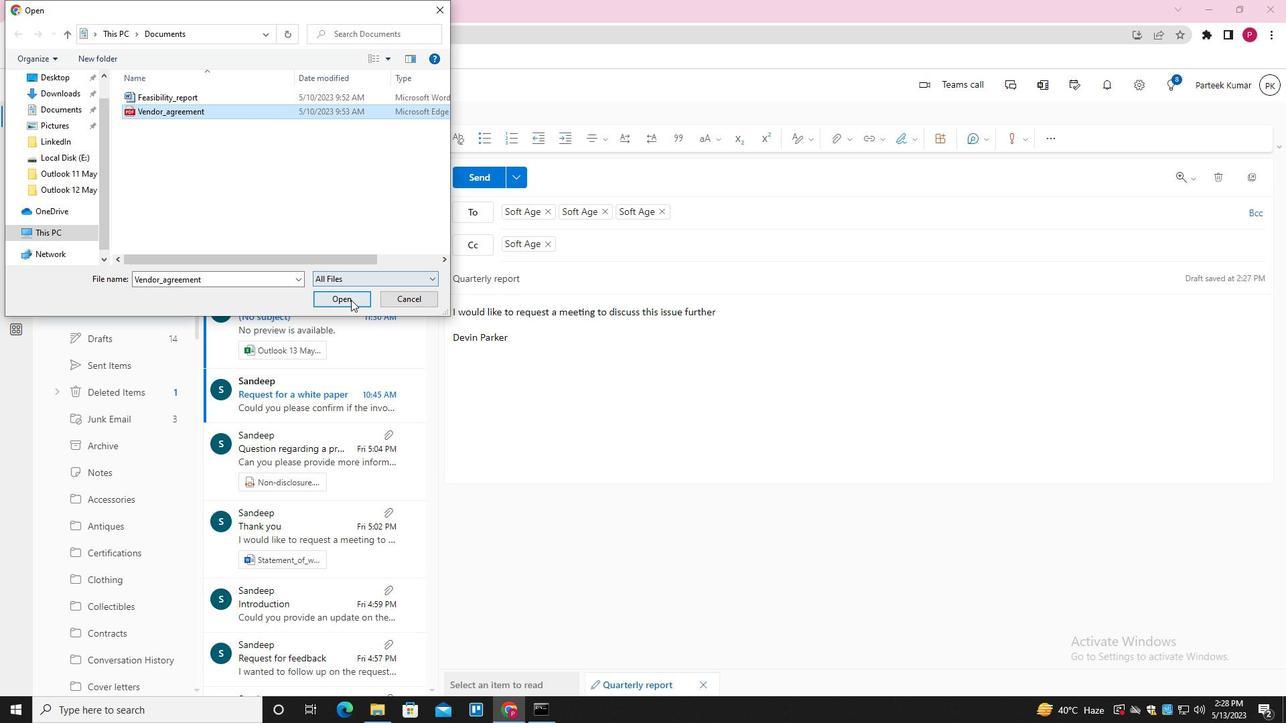 
Action: Mouse moved to (471, 171)
Screenshot: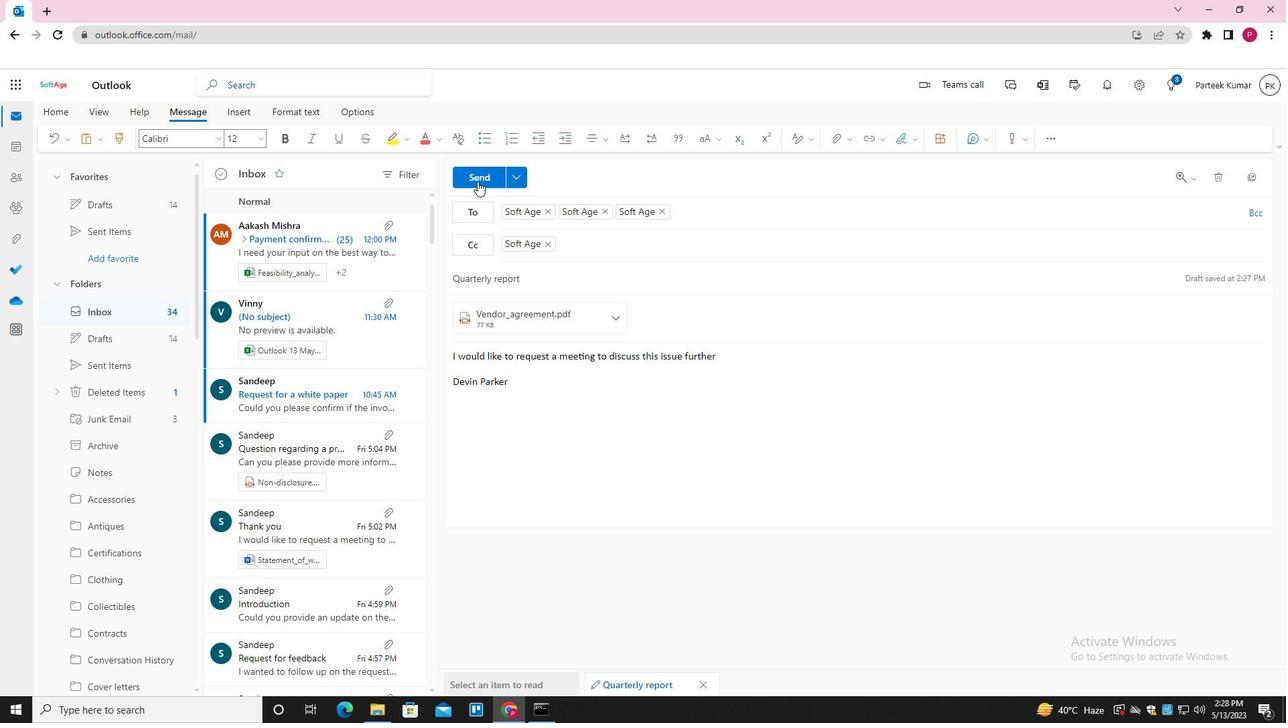 
Action: Mouse pressed left at (471, 171)
Screenshot: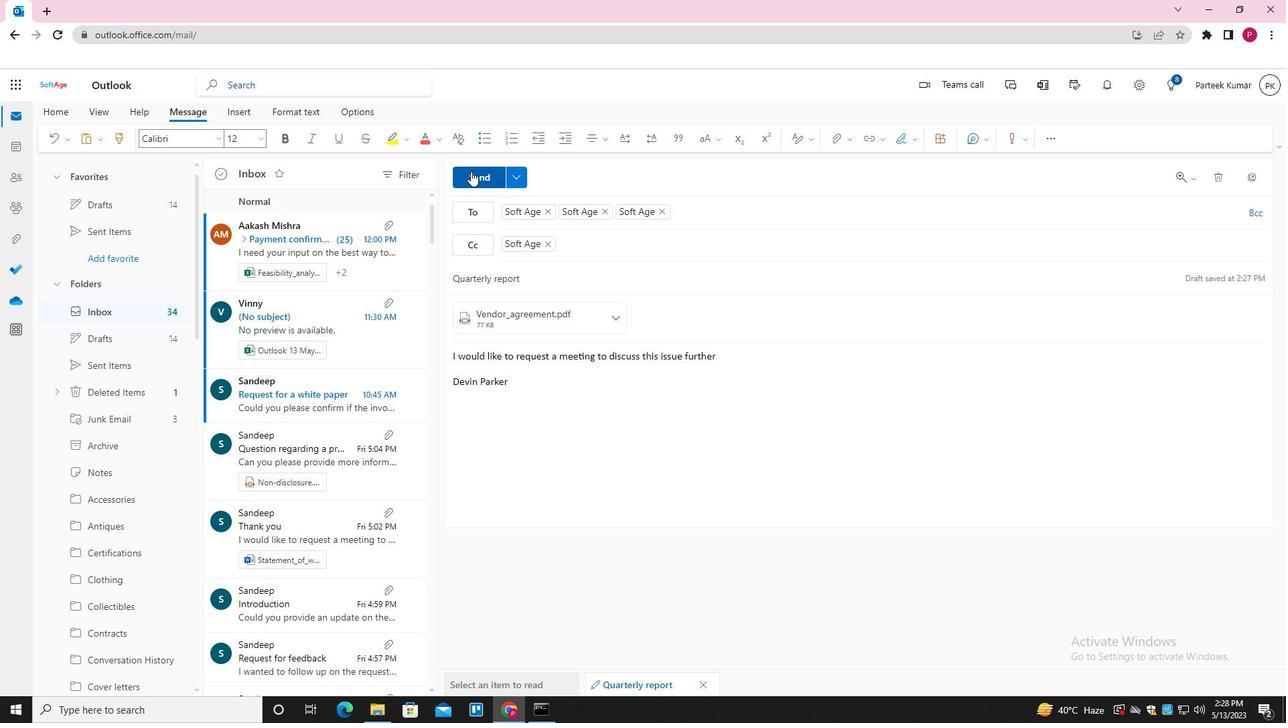 
